 Task: In Heading Arial with underline. Font size of heading  '18'Font style of data Calibri. Font size of data  9Alignment of headline & data Align center. Fill color in heading,  RedFont color of data Black Apply border in Data No BorderIn the sheet  Budget Tracking Templatebook
Action: Mouse moved to (1090, 146)
Screenshot: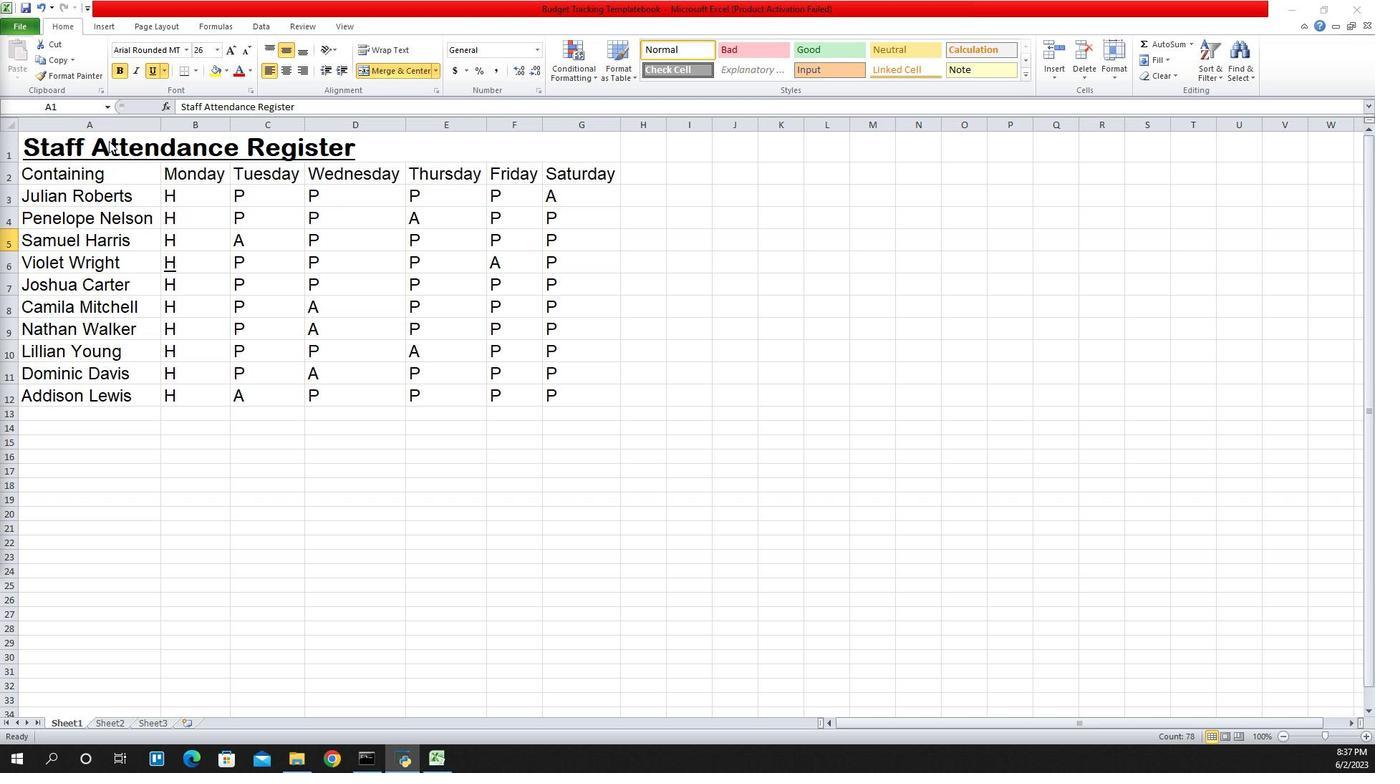 
Action: Mouse pressed left at (1090, 146)
Screenshot: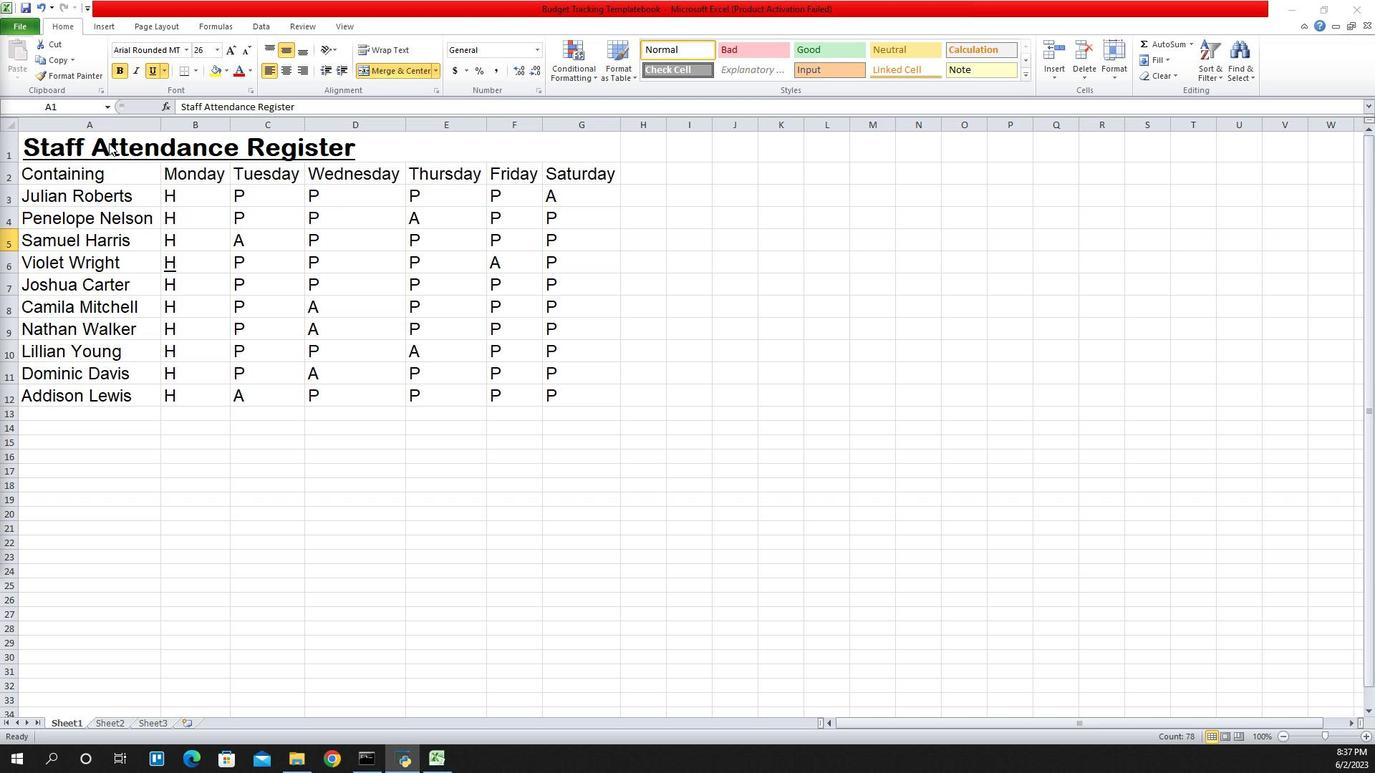 
Action: Mouse pressed left at (1090, 146)
Screenshot: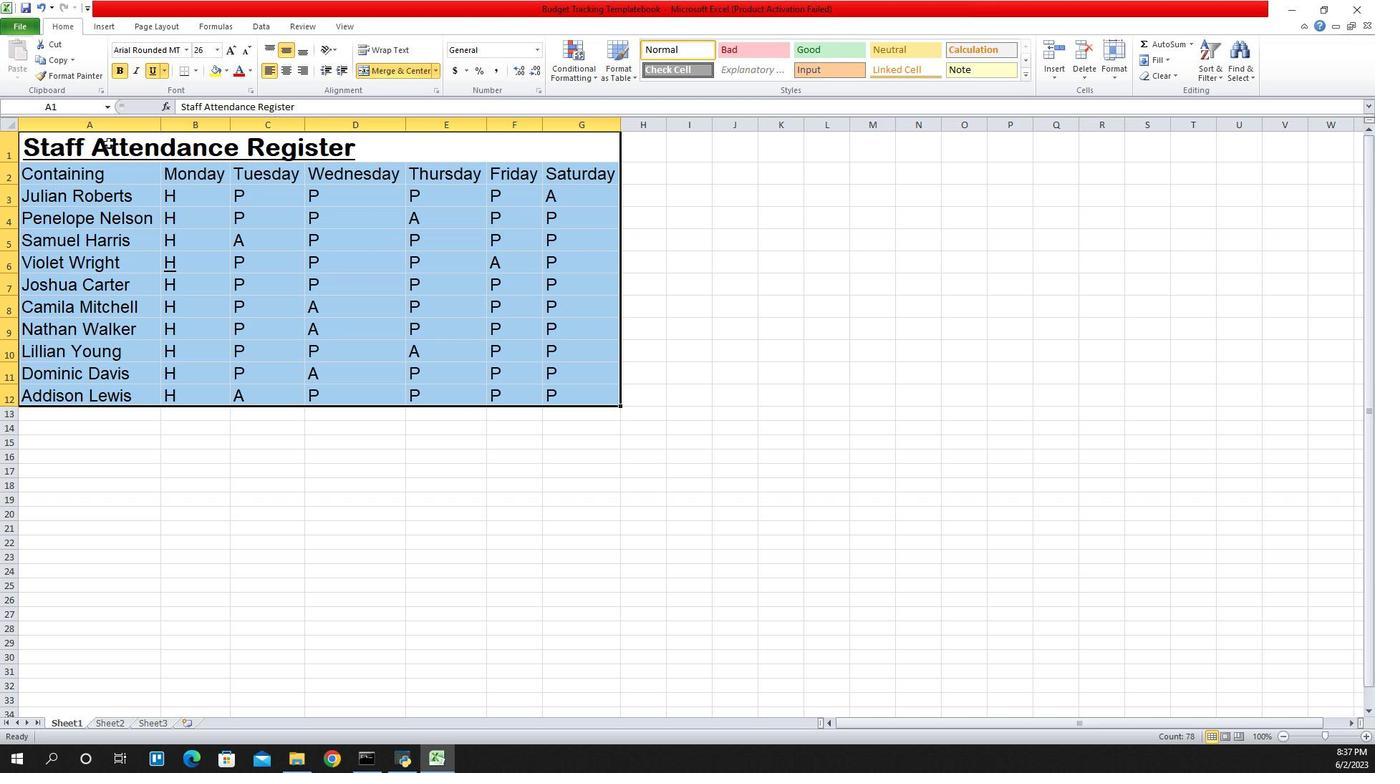 
Action: Mouse moved to (1167, 55)
Screenshot: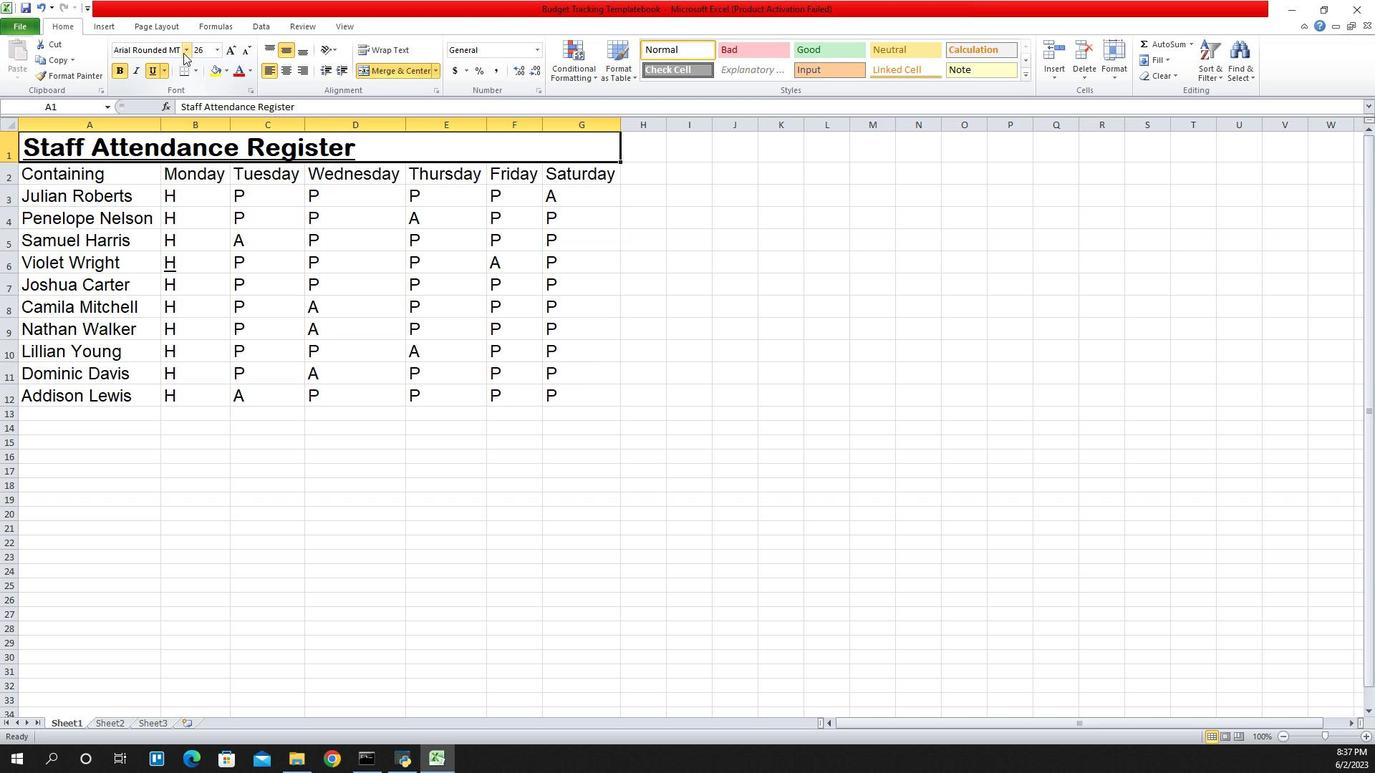 
Action: Mouse pressed left at (1167, 55)
Screenshot: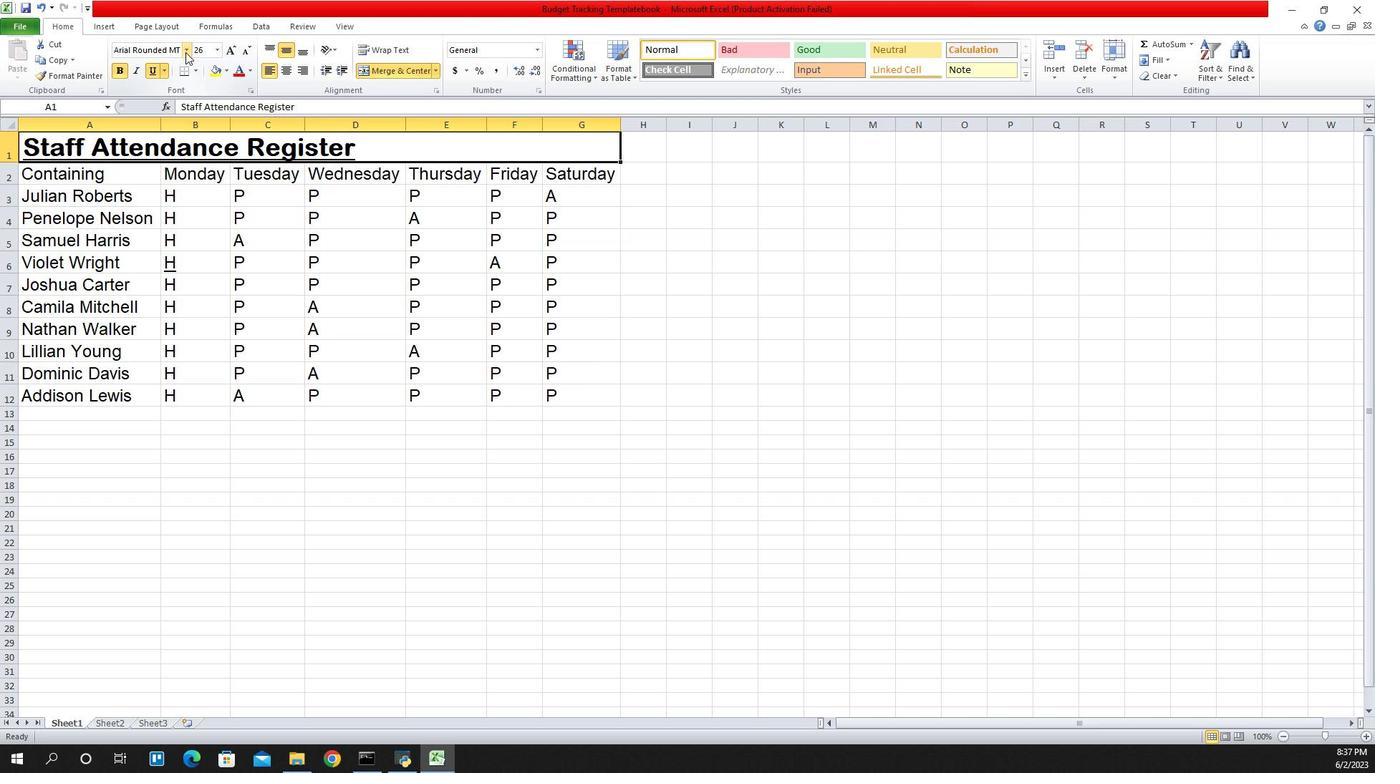 
Action: Mouse moved to (1140, 165)
Screenshot: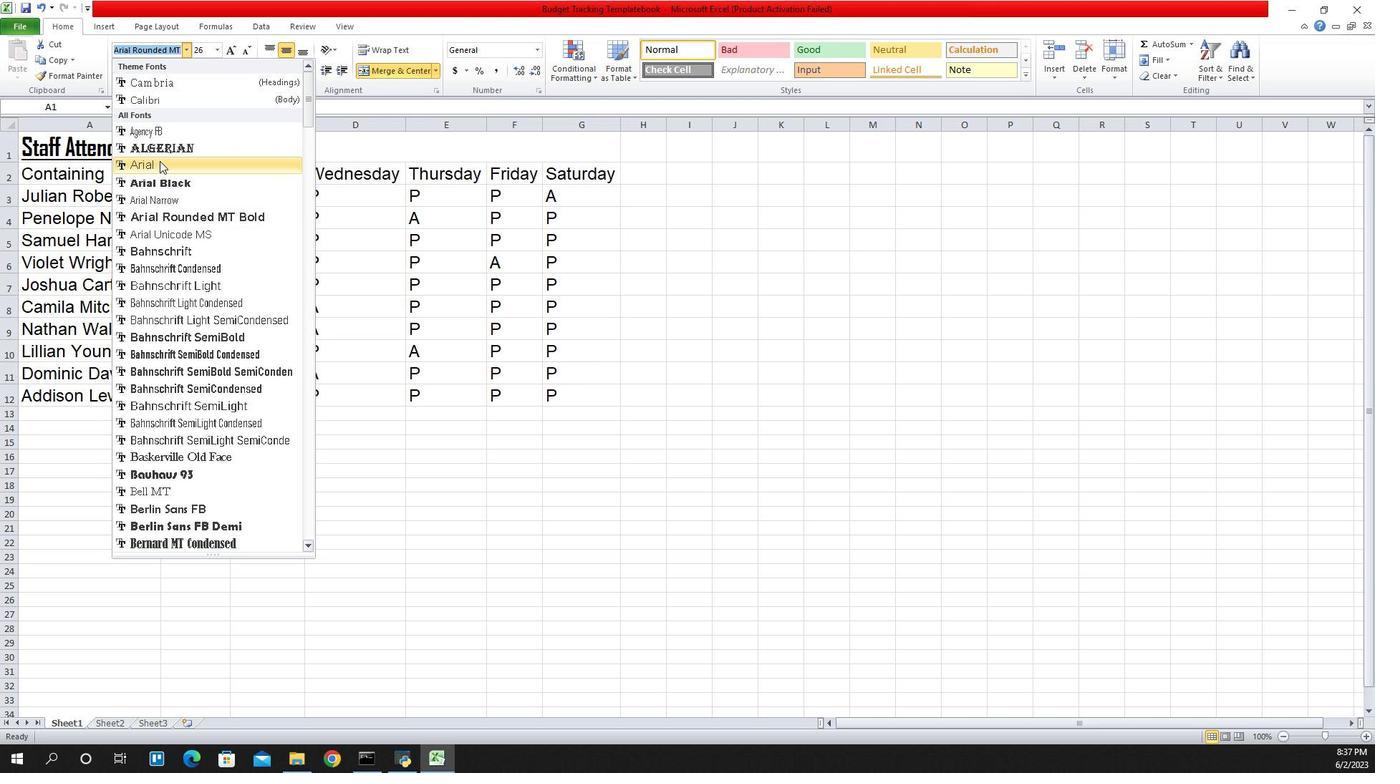 
Action: Mouse pressed left at (1140, 165)
Screenshot: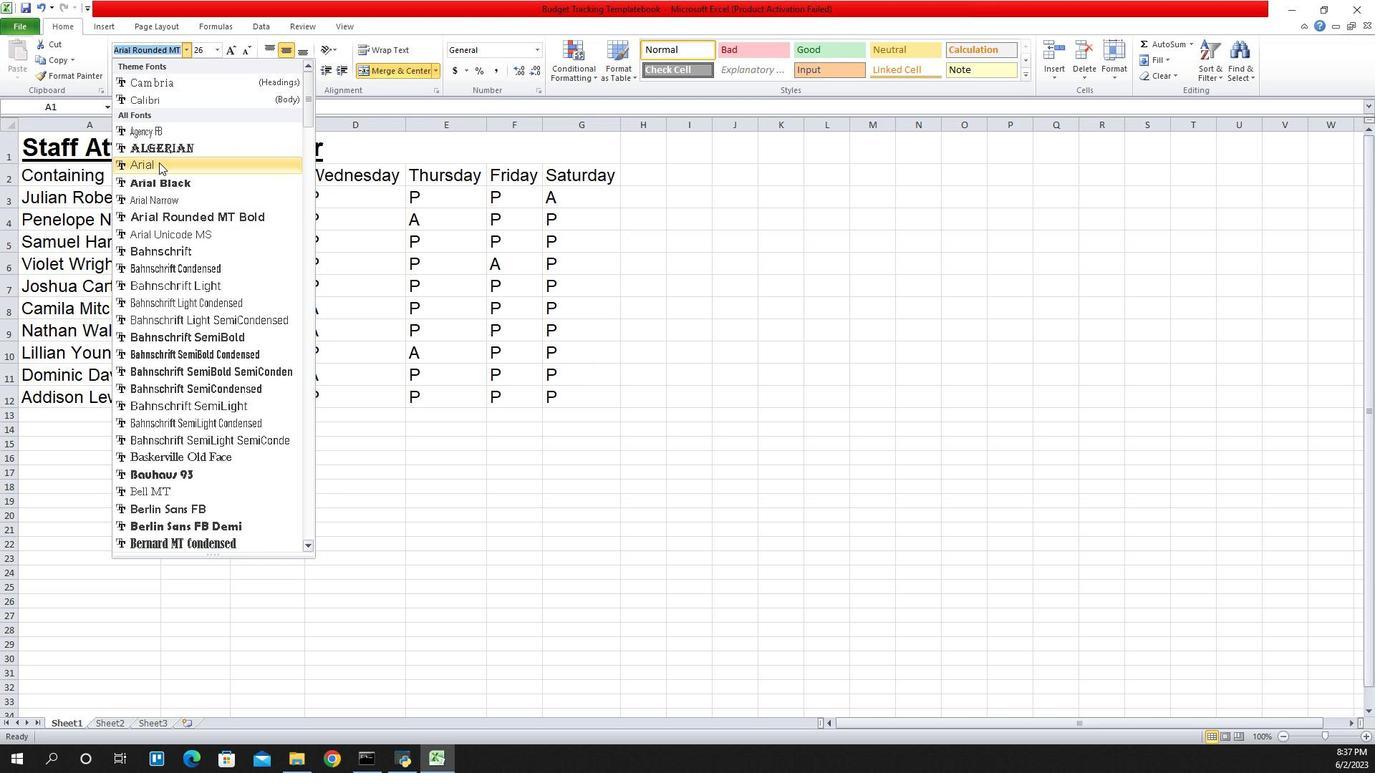 
Action: Mouse moved to (1137, 76)
Screenshot: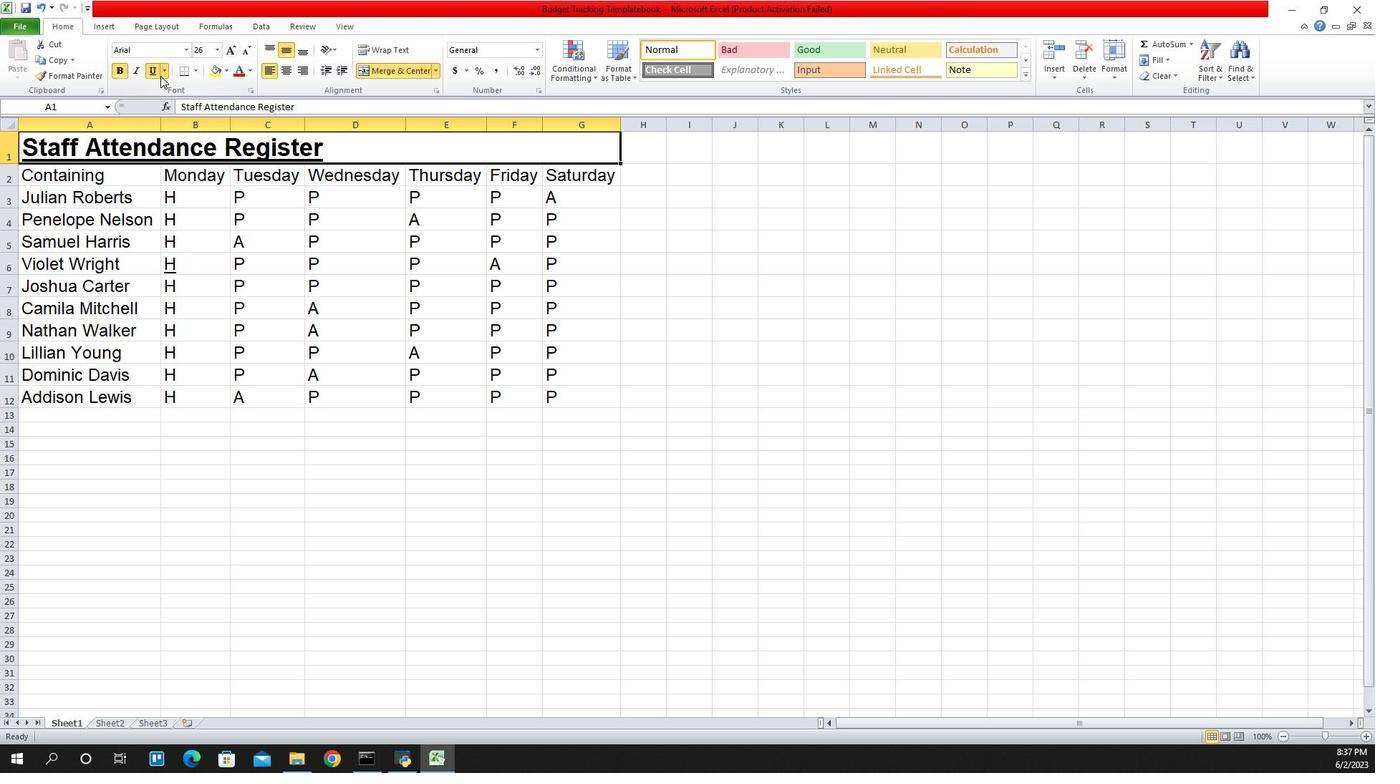 
Action: Mouse pressed left at (1137, 76)
Screenshot: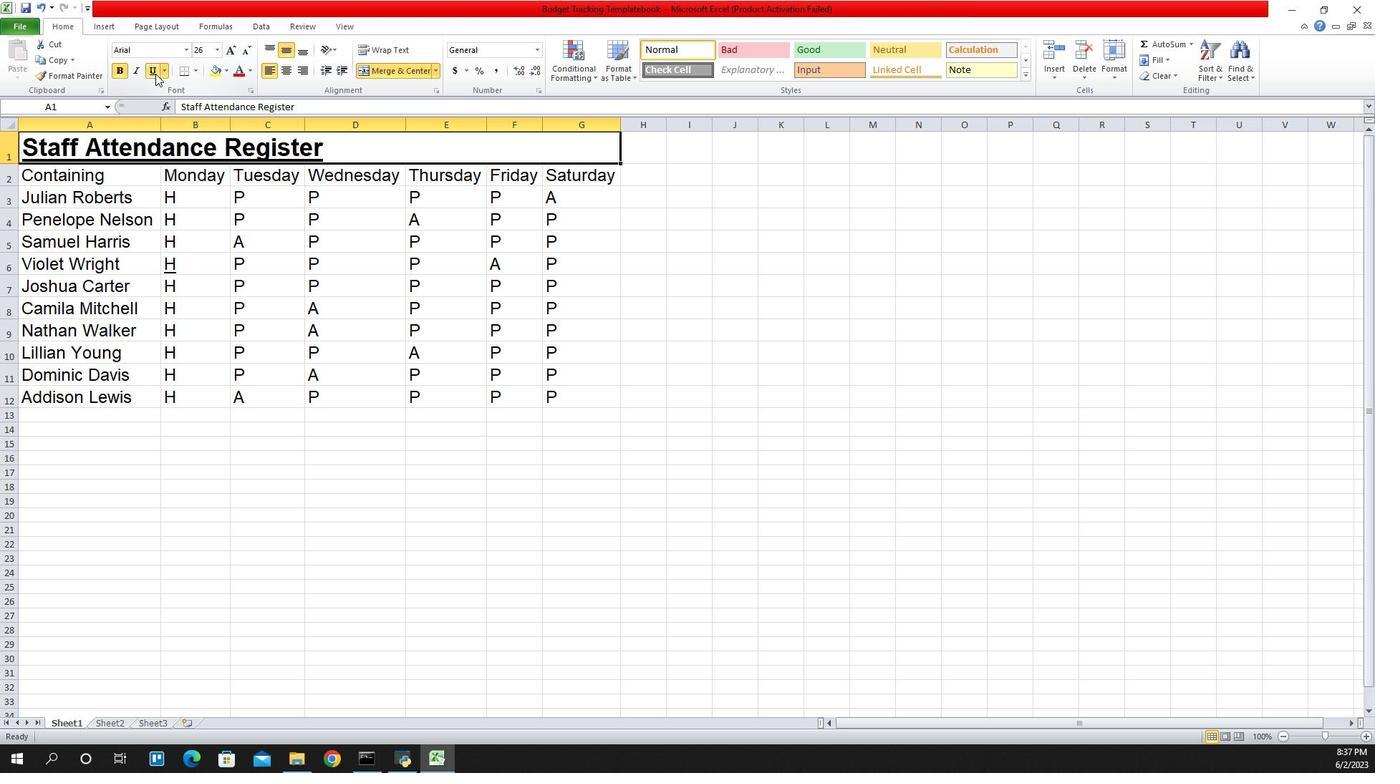 
Action: Mouse pressed left at (1137, 76)
Screenshot: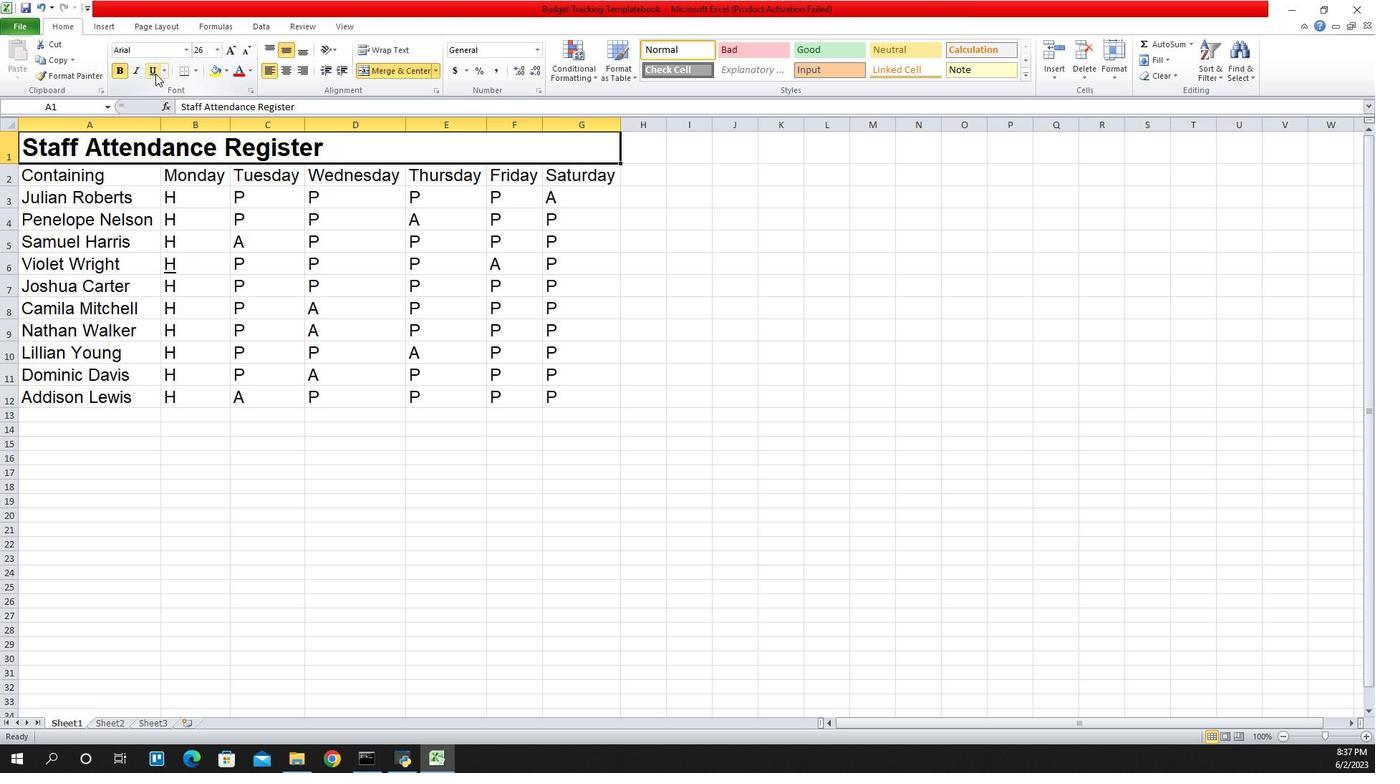 
Action: Mouse moved to (1099, 72)
Screenshot: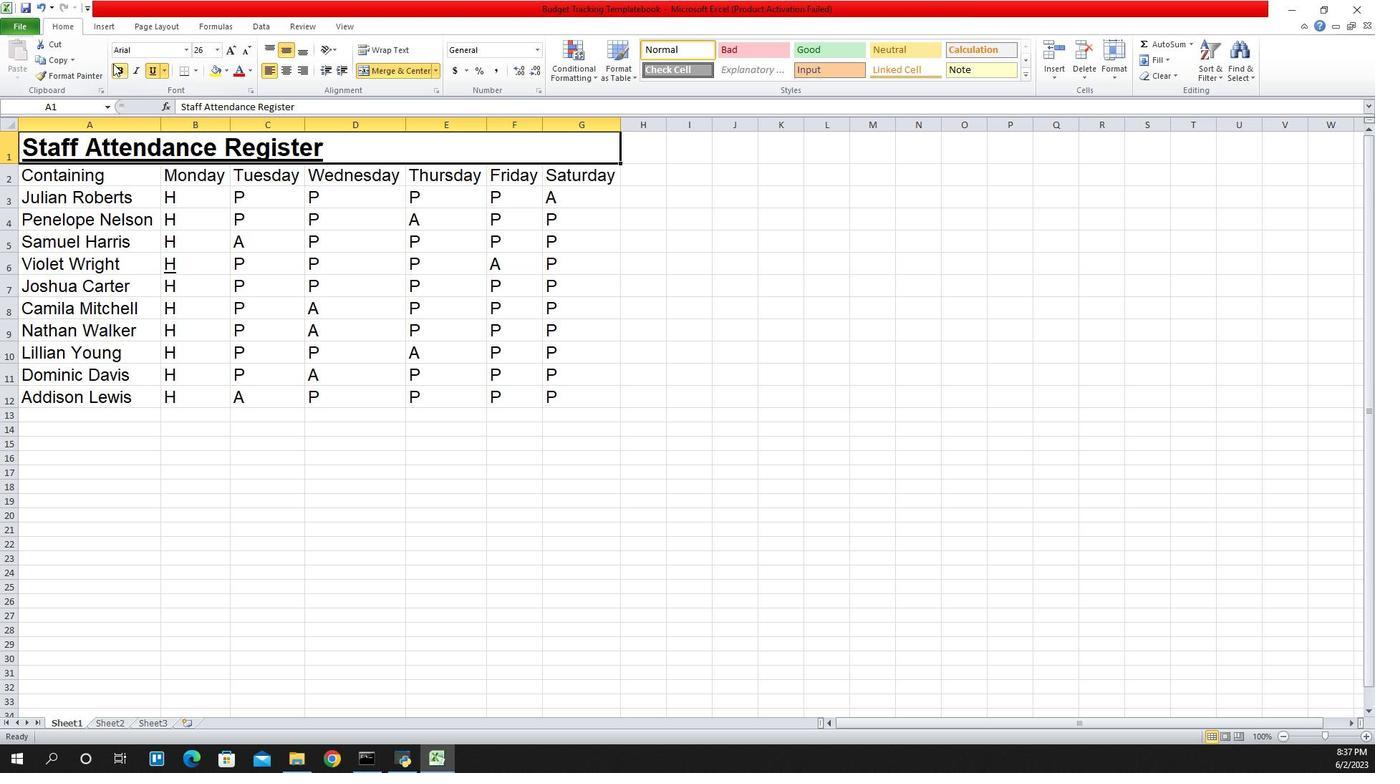 
Action: Mouse pressed left at (1099, 72)
Screenshot: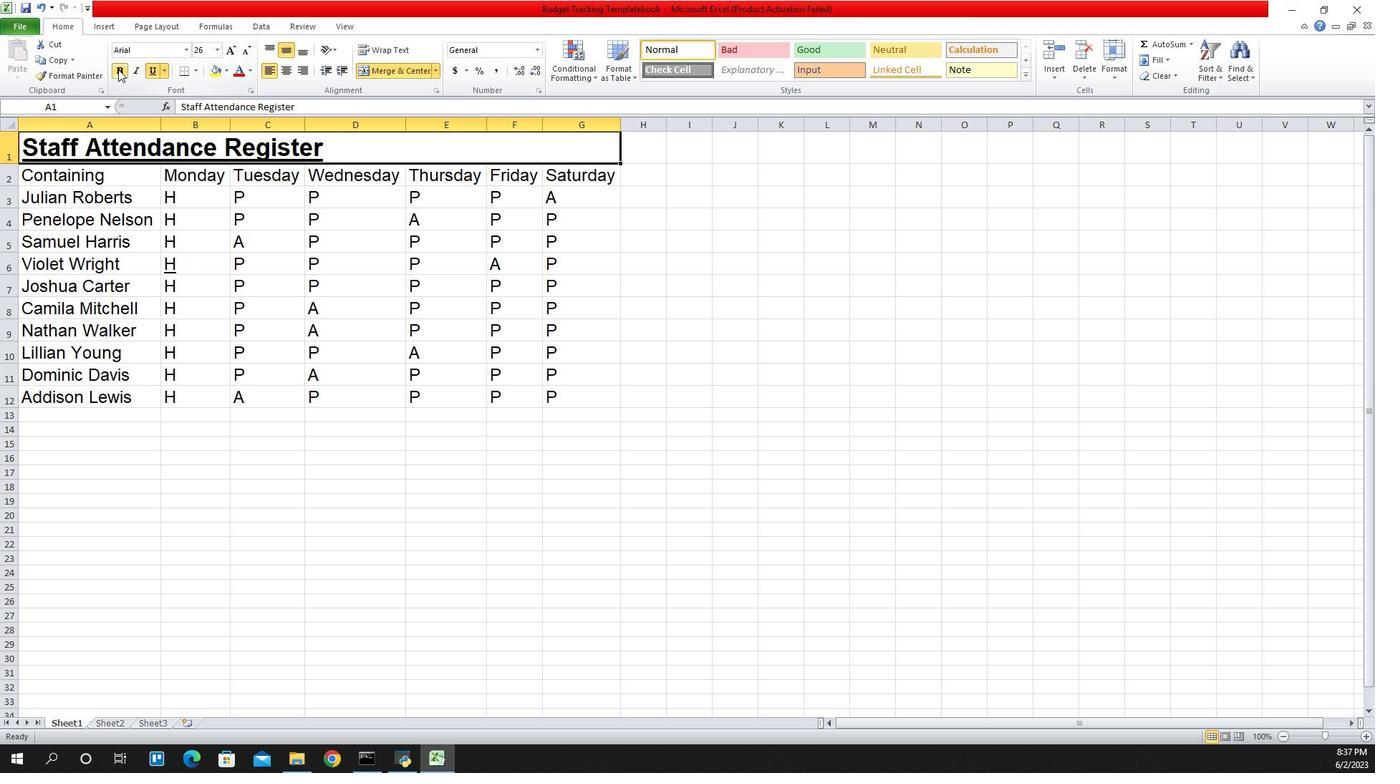
Action: Mouse moved to (1196, 55)
Screenshot: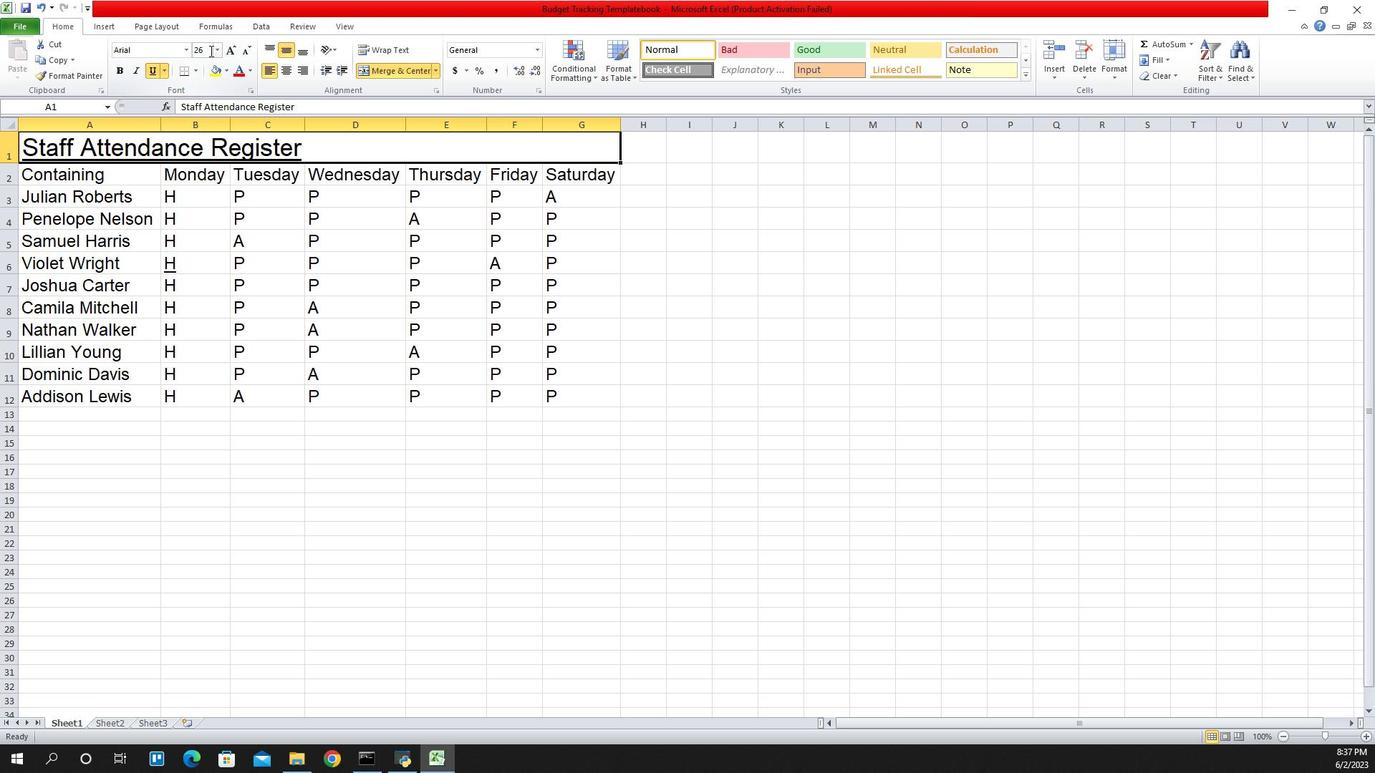 
Action: Mouse pressed left at (1196, 55)
Screenshot: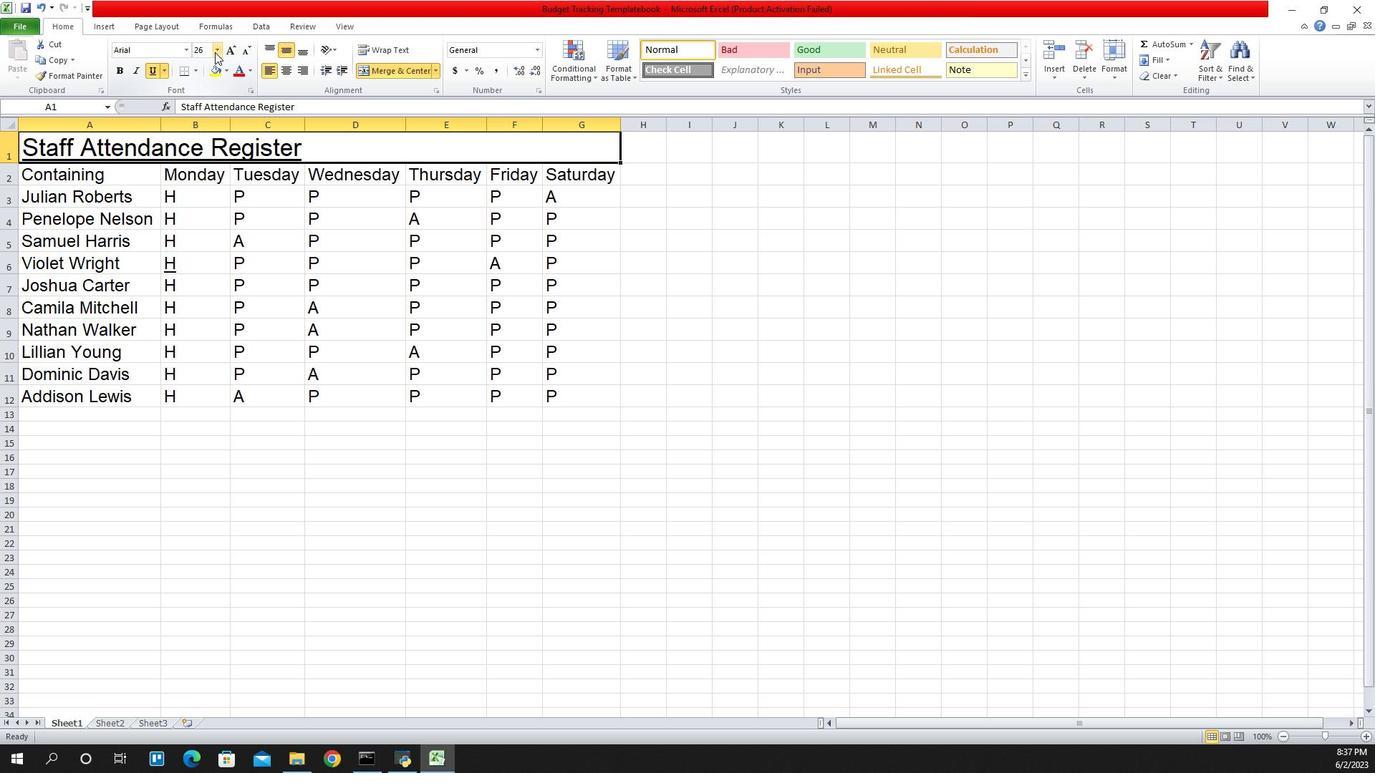 
Action: Mouse moved to (1182, 149)
Screenshot: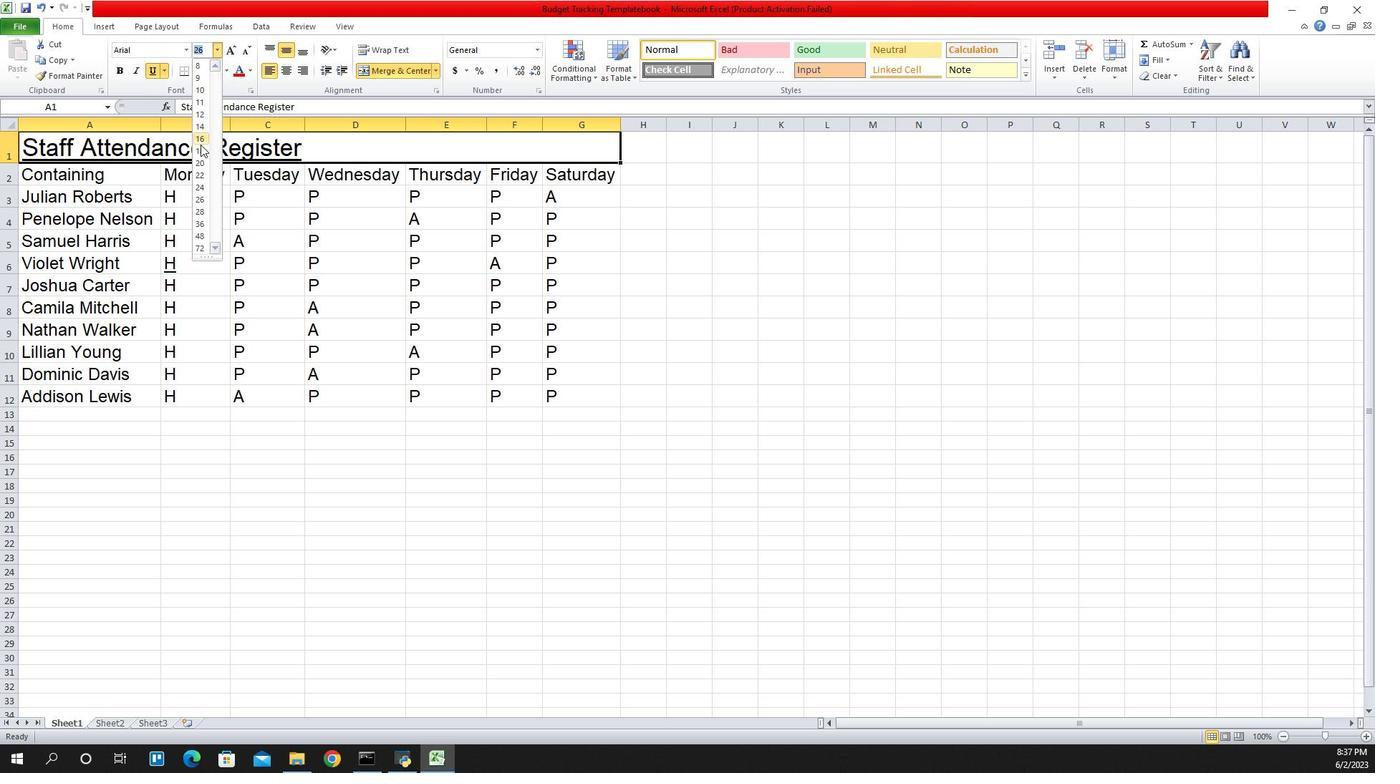 
Action: Mouse pressed left at (1182, 149)
Screenshot: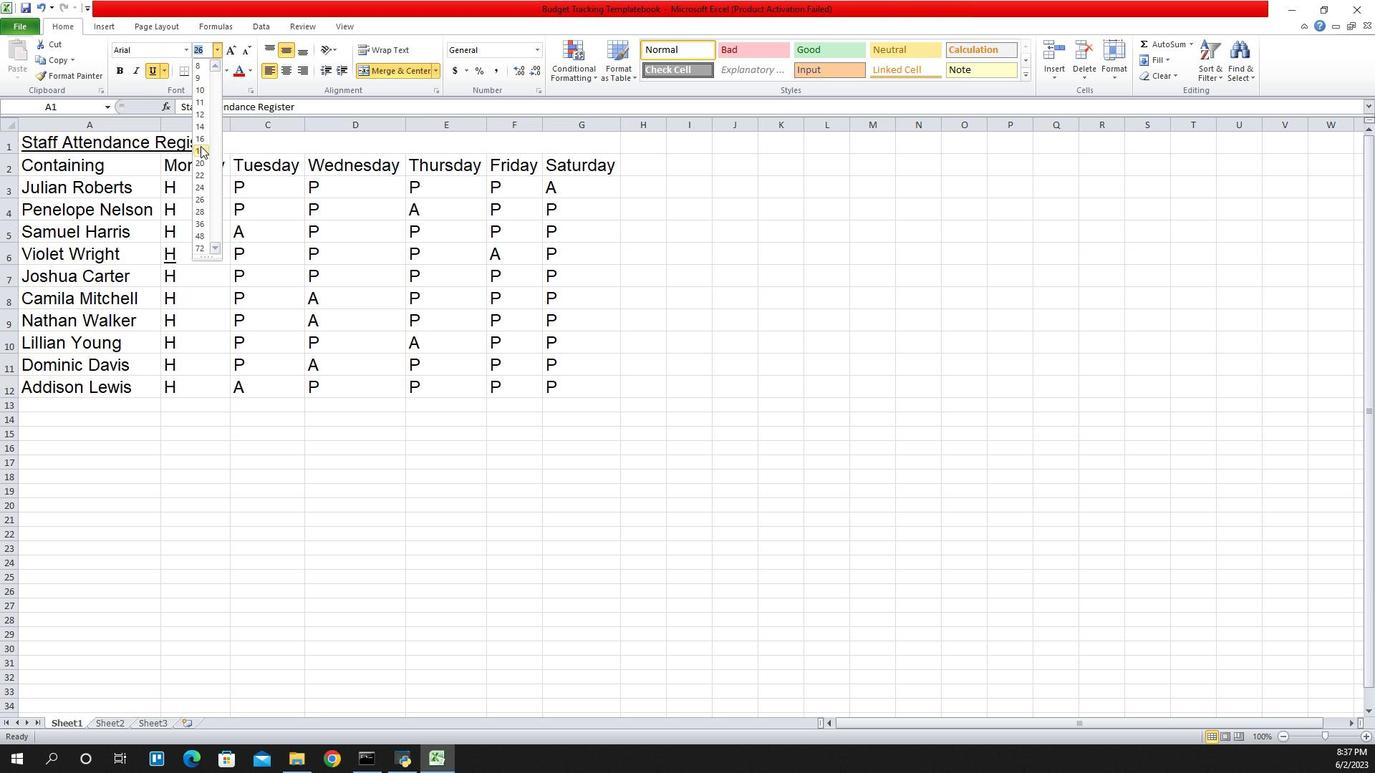 
Action: Mouse moved to (1065, 163)
Screenshot: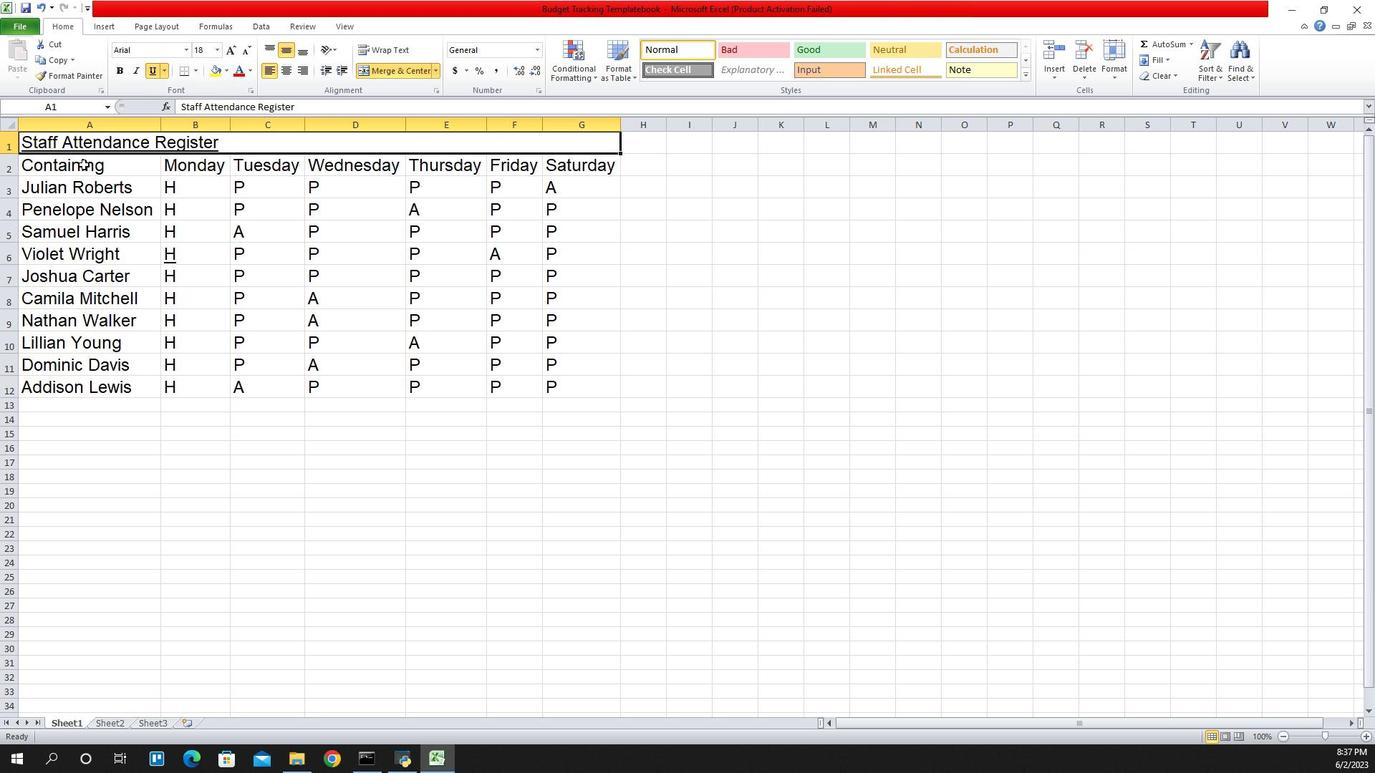 
Action: Mouse pressed left at (1065, 163)
Screenshot: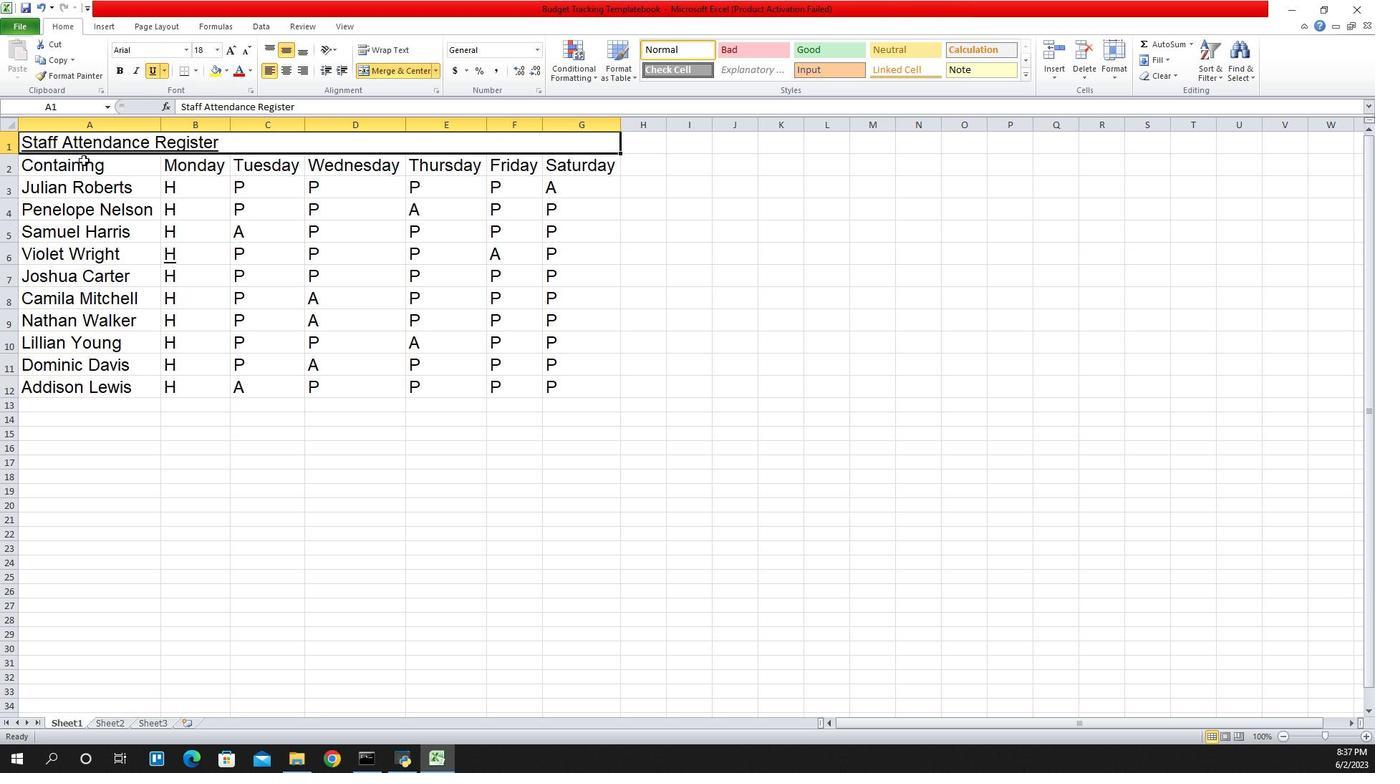 
Action: Mouse moved to (1171, 55)
Screenshot: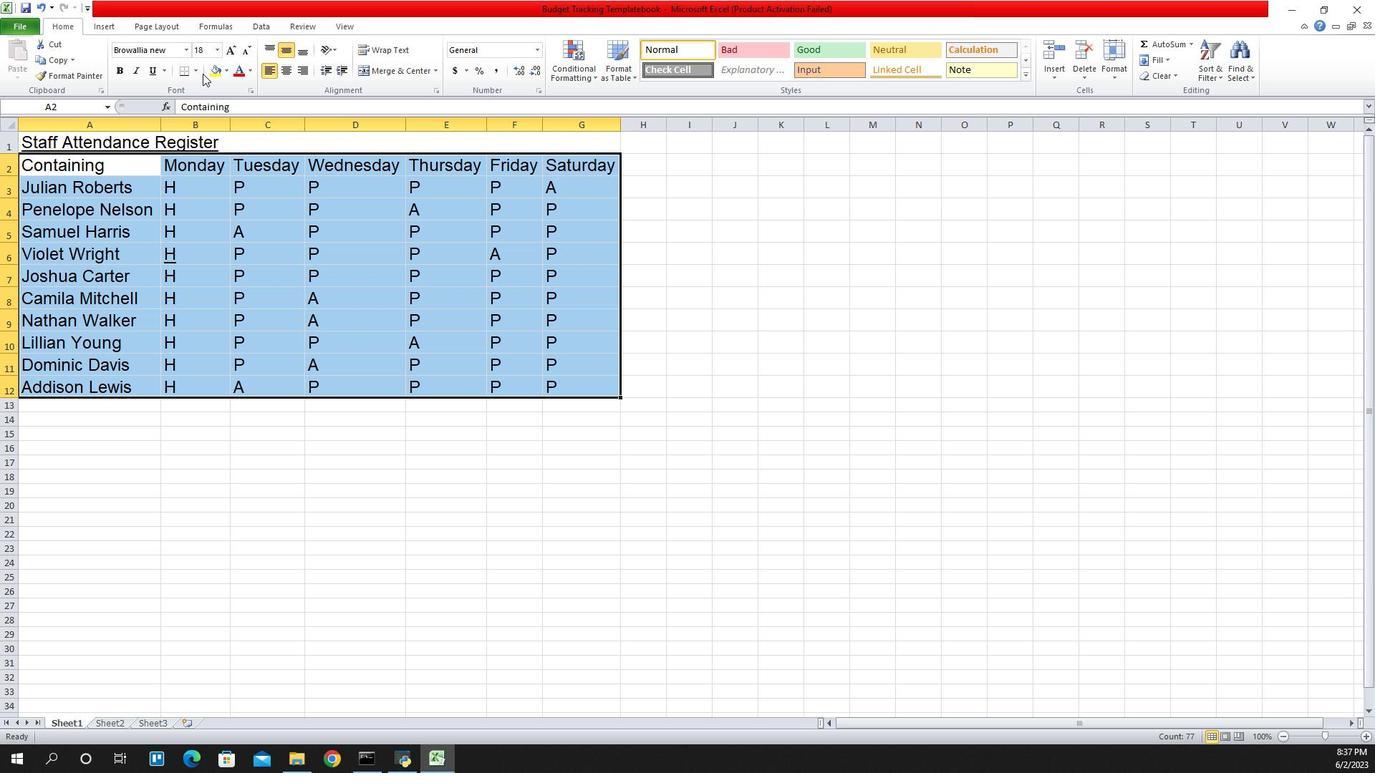 
Action: Mouse pressed left at (1171, 55)
Screenshot: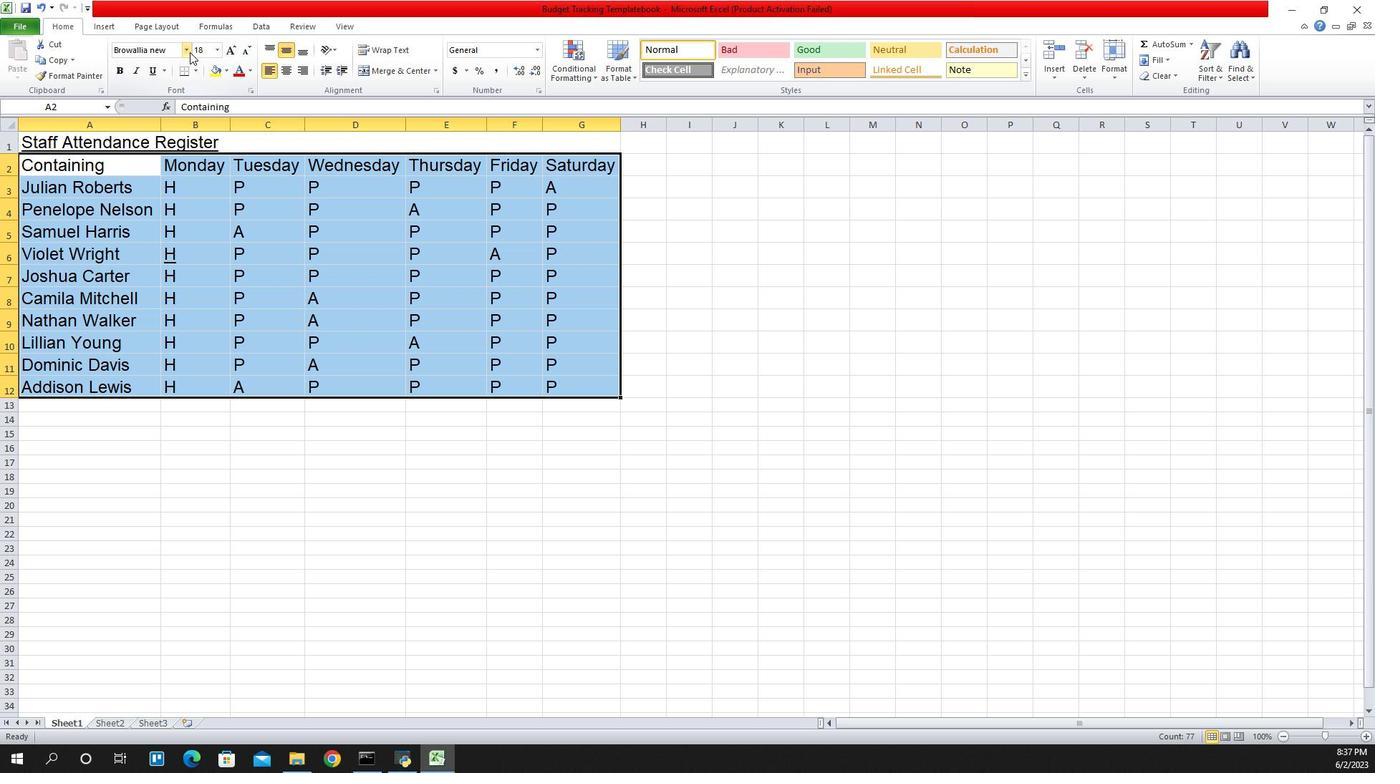 
Action: Mouse moved to (1142, 107)
Screenshot: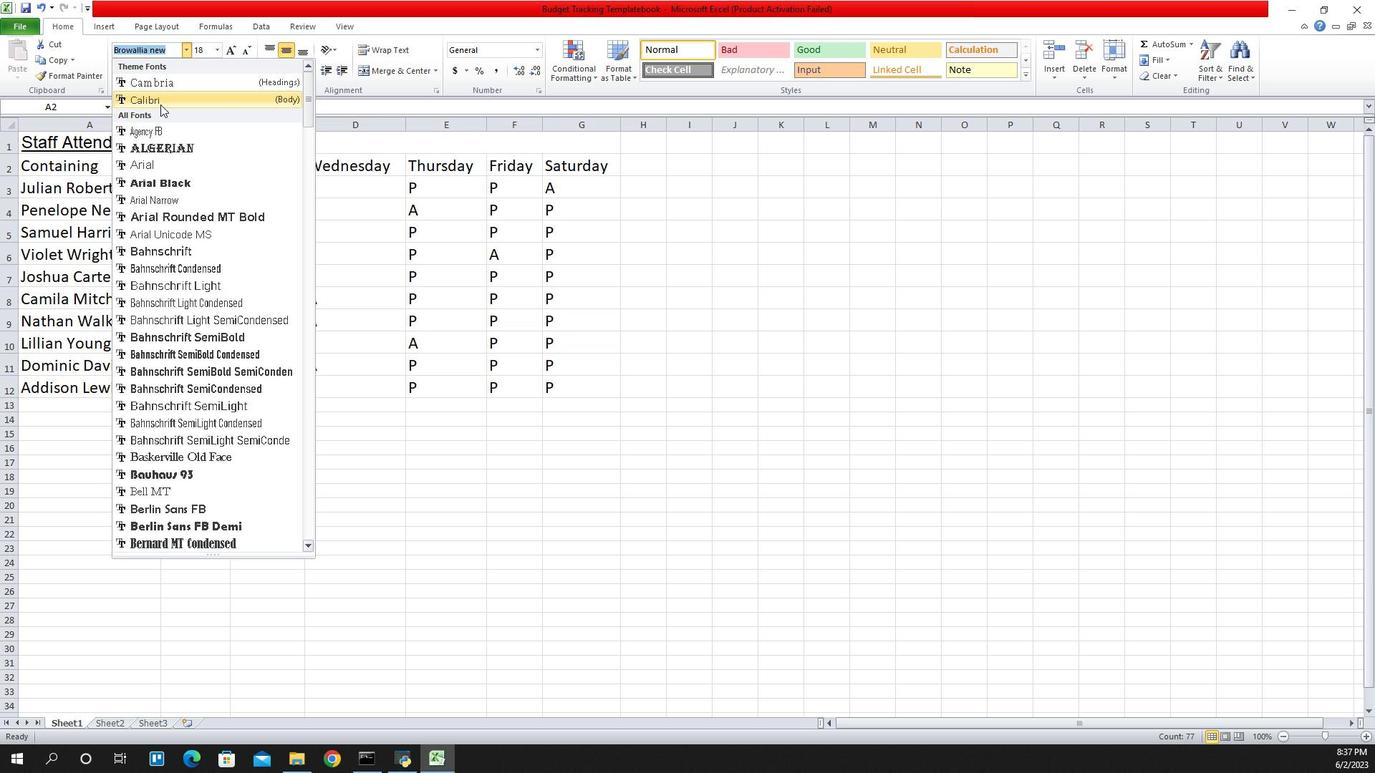 
Action: Mouse pressed left at (1142, 107)
Screenshot: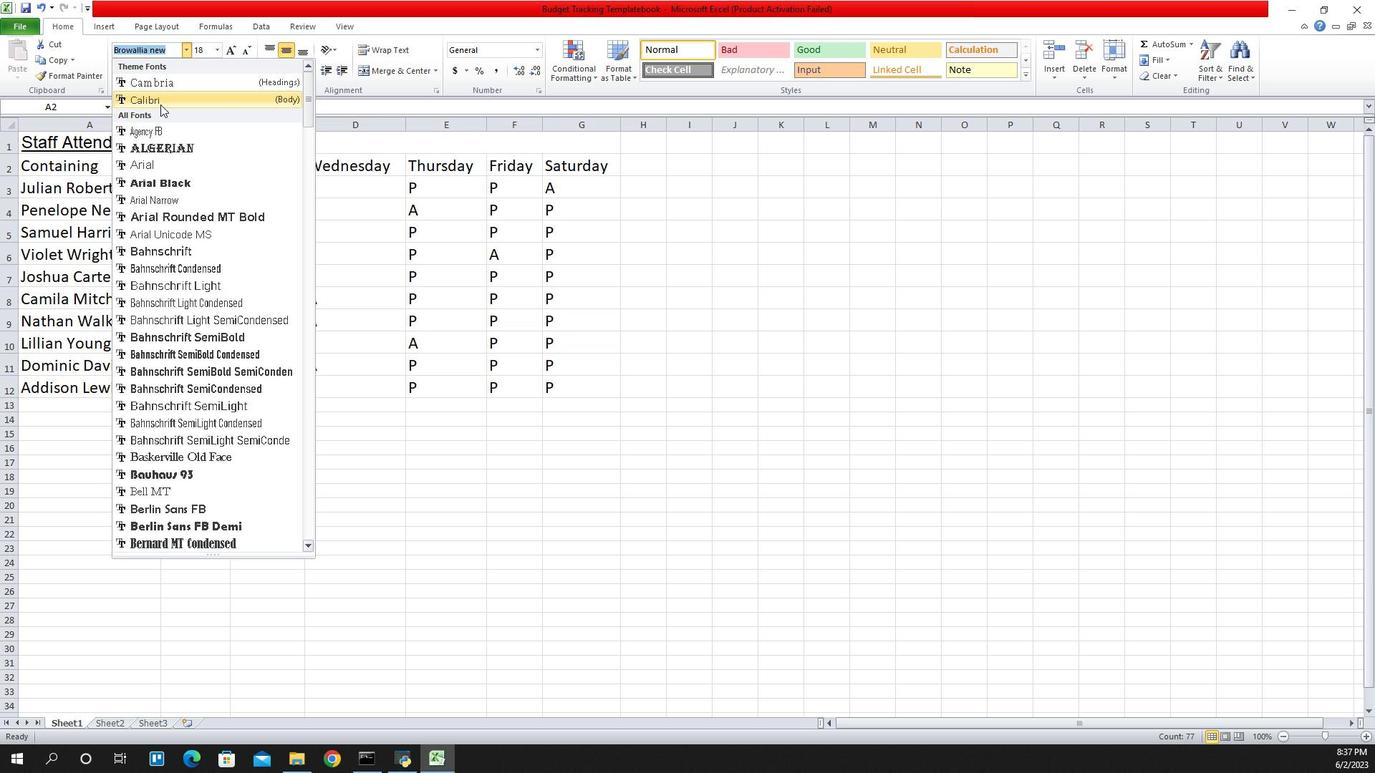 
Action: Mouse moved to (1198, 55)
Screenshot: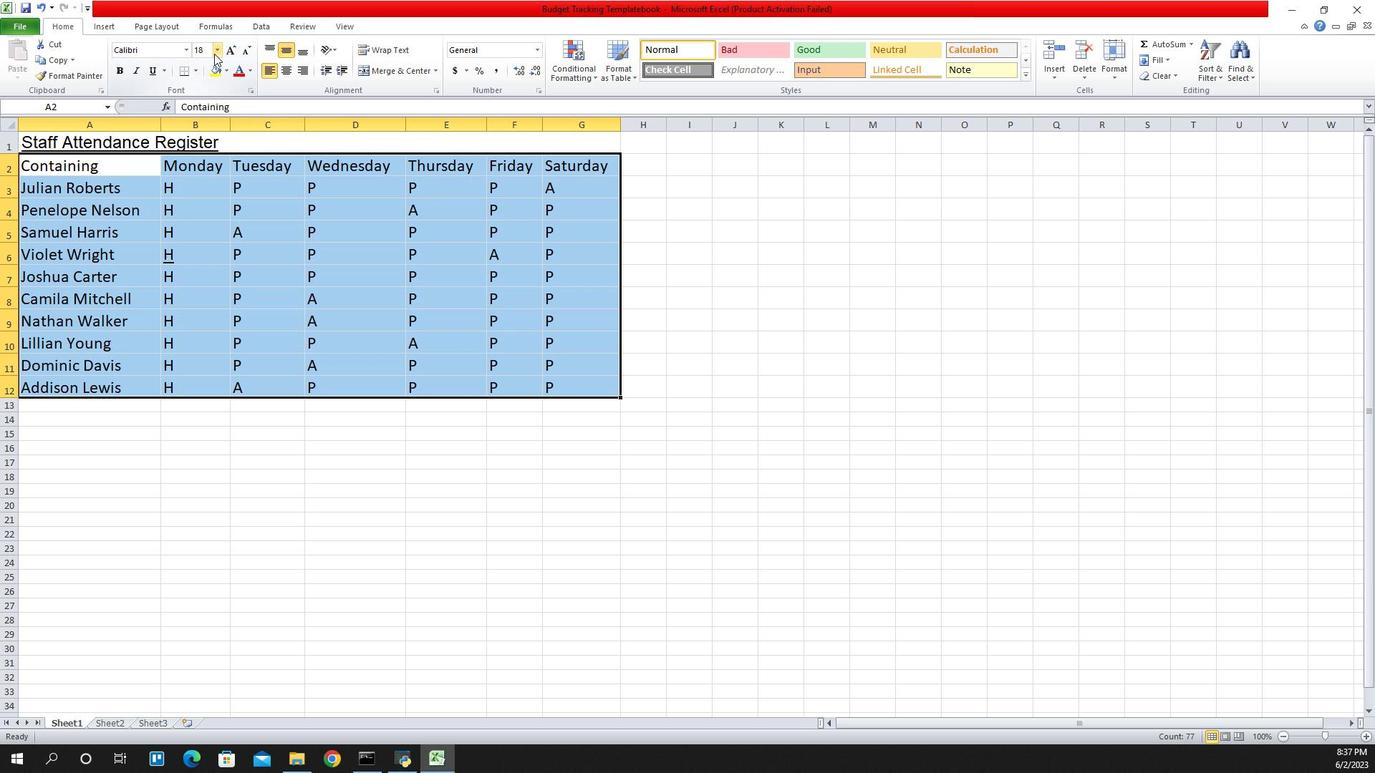 
Action: Mouse pressed left at (1198, 55)
Screenshot: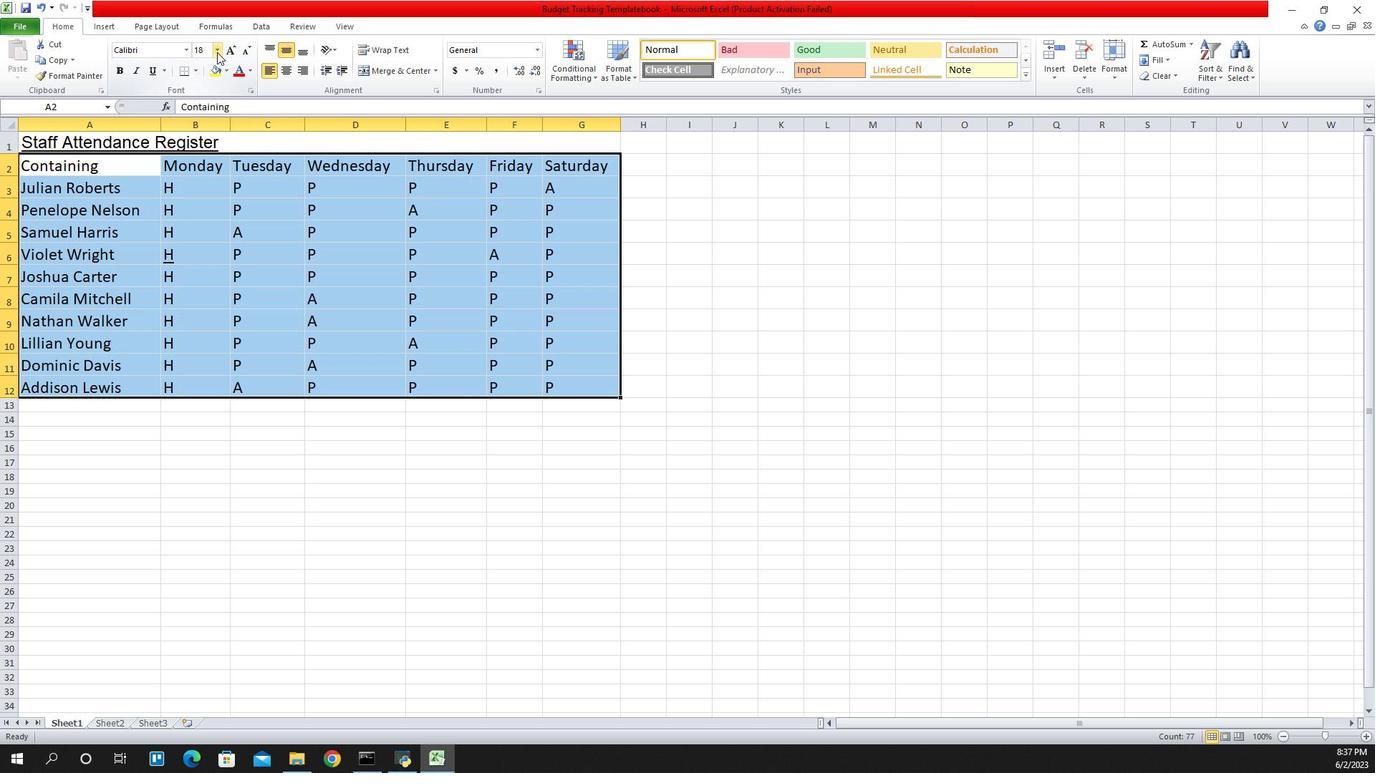 
Action: Mouse moved to (1190, 74)
Screenshot: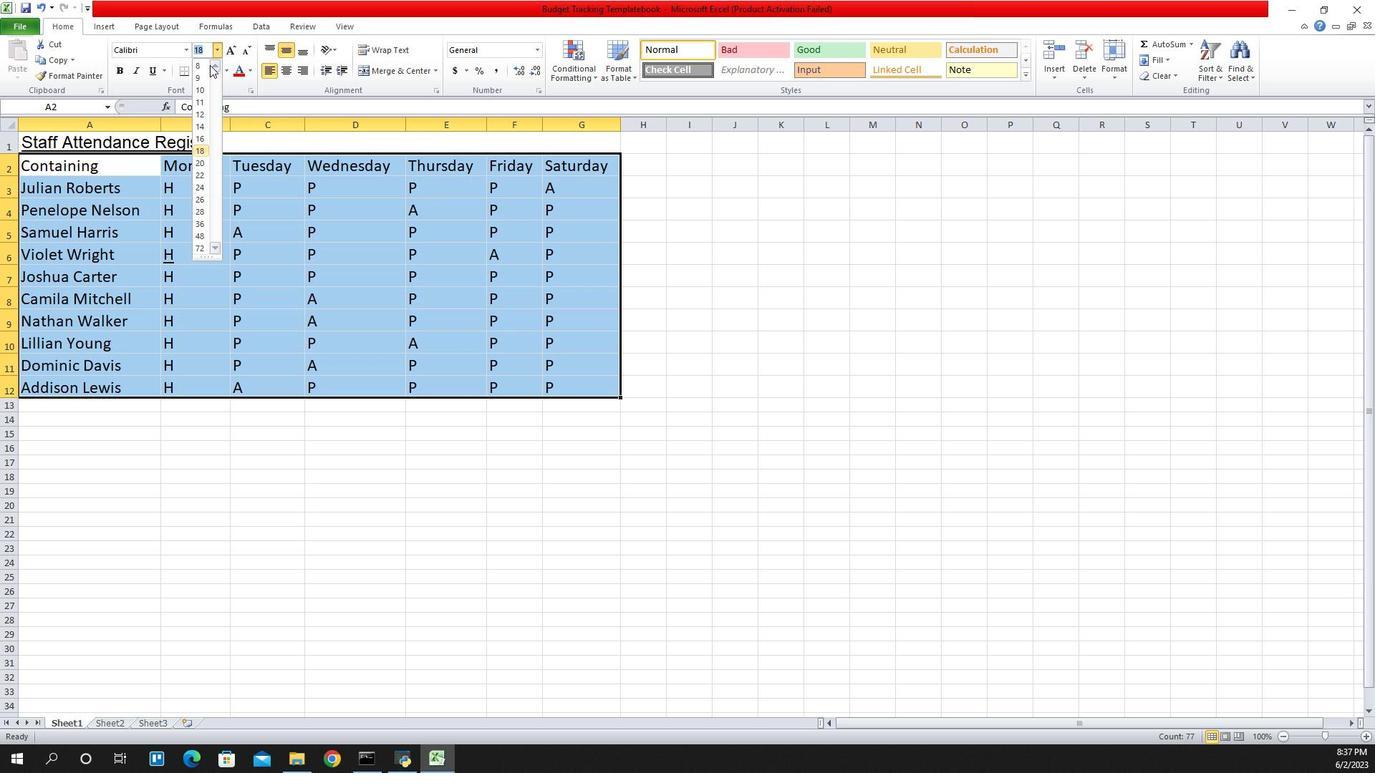 
Action: Mouse pressed left at (1190, 74)
Screenshot: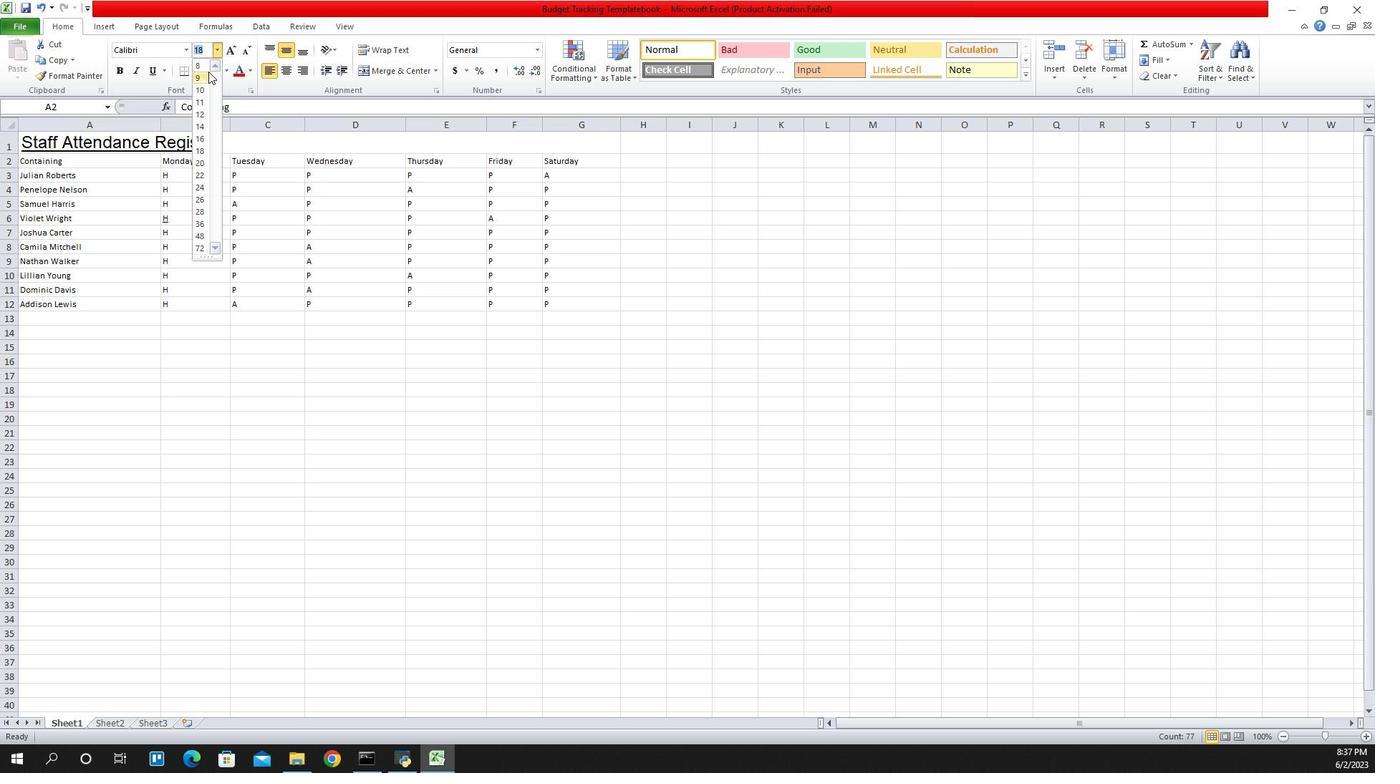 
Action: Mouse moved to (1041, 144)
Screenshot: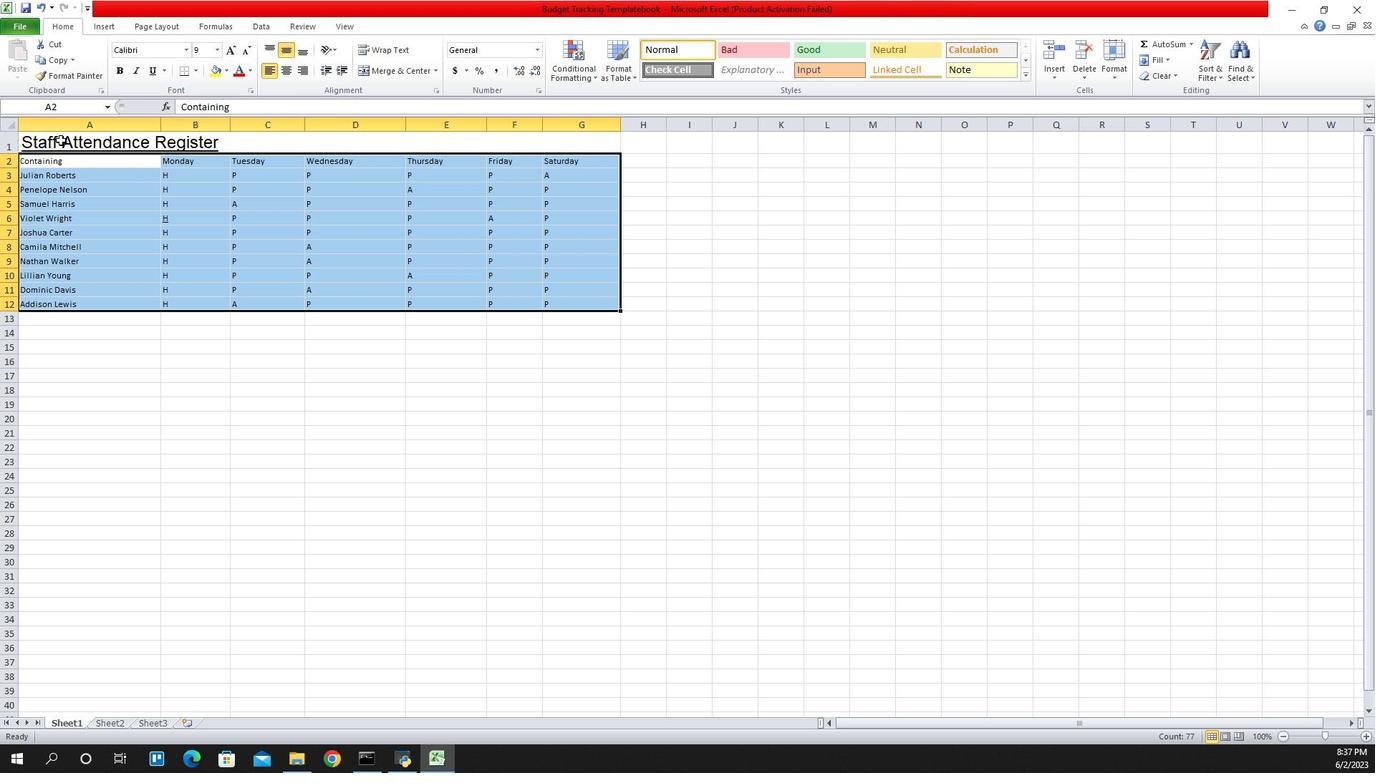 
Action: Mouse pressed left at (1041, 144)
Screenshot: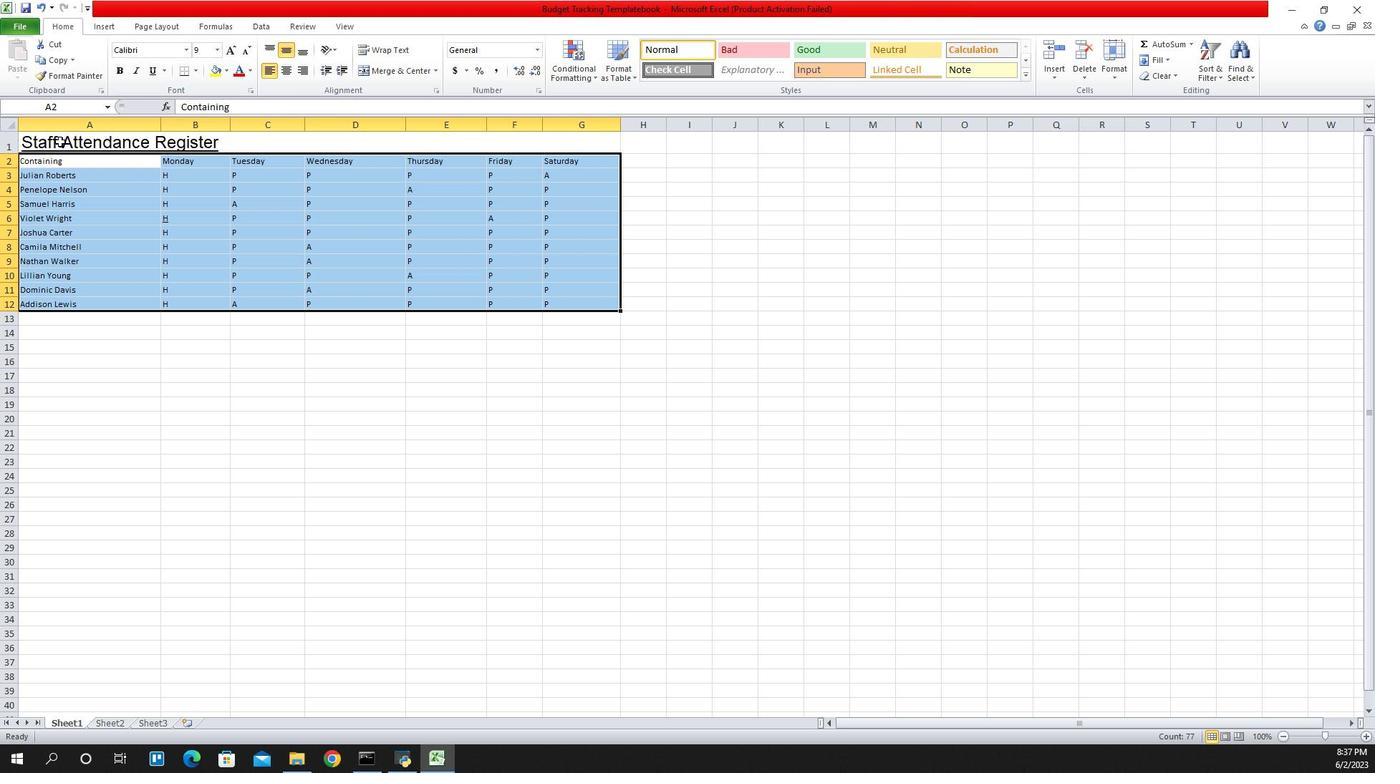 
Action: Mouse moved to (1268, 65)
Screenshot: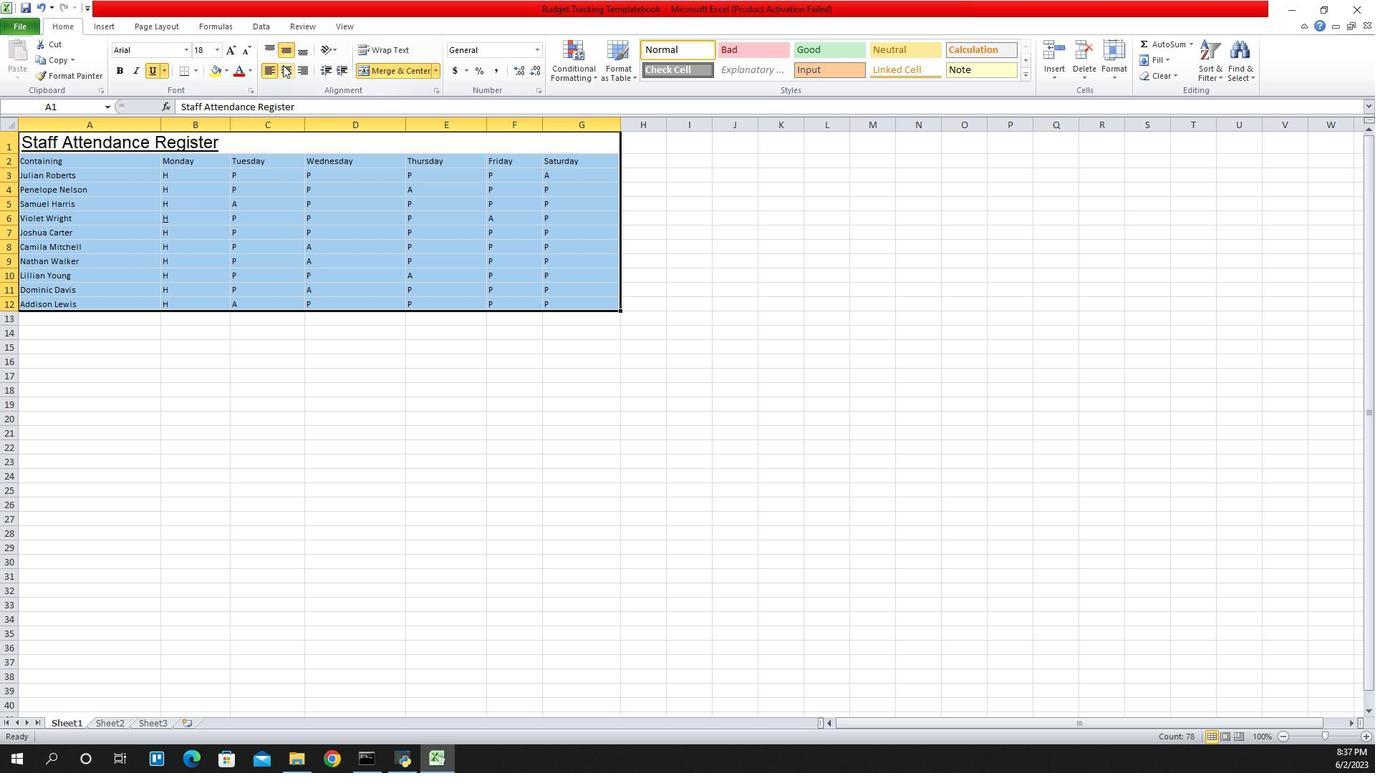 
Action: Mouse pressed left at (1268, 65)
Screenshot: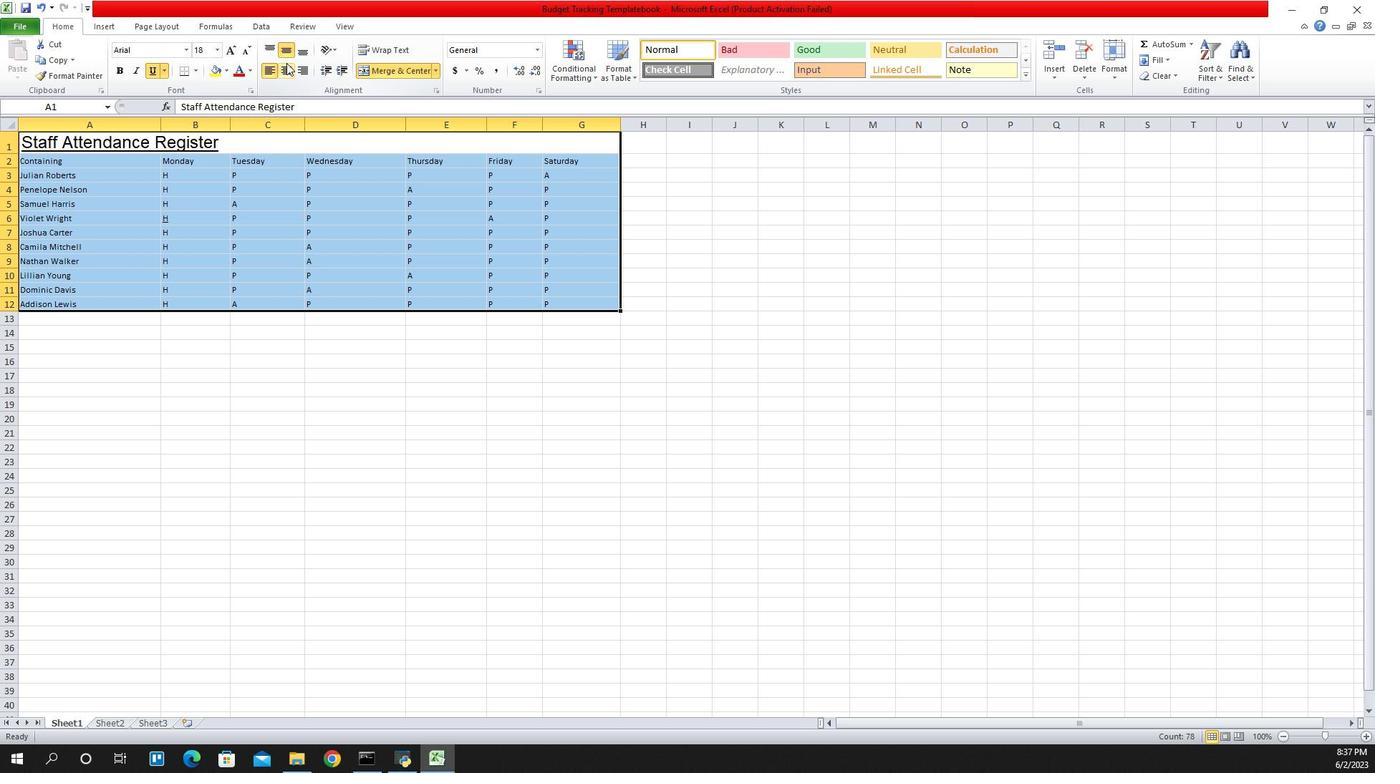 
Action: Mouse moved to (1191, 141)
Screenshot: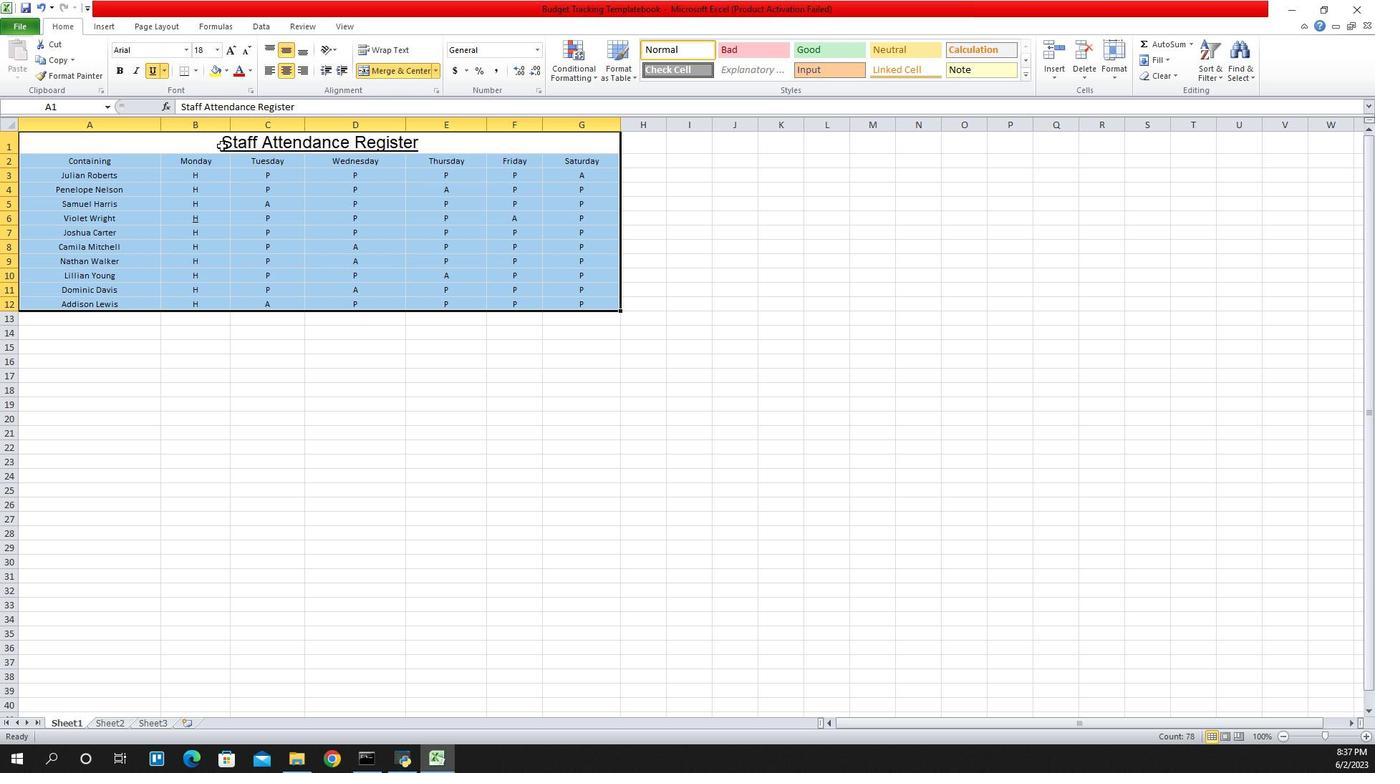 
Action: Mouse pressed left at (1191, 141)
Screenshot: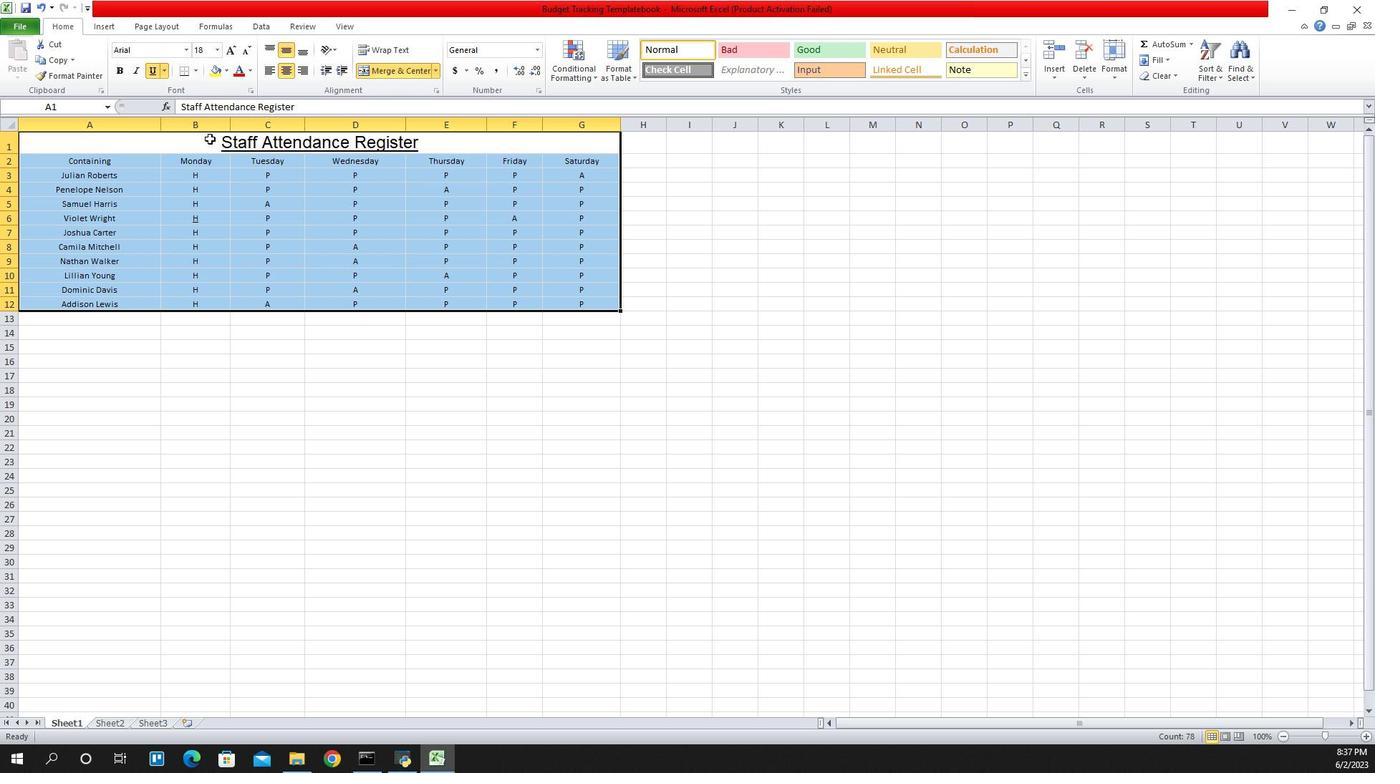
Action: Mouse moved to (1220, 71)
Screenshot: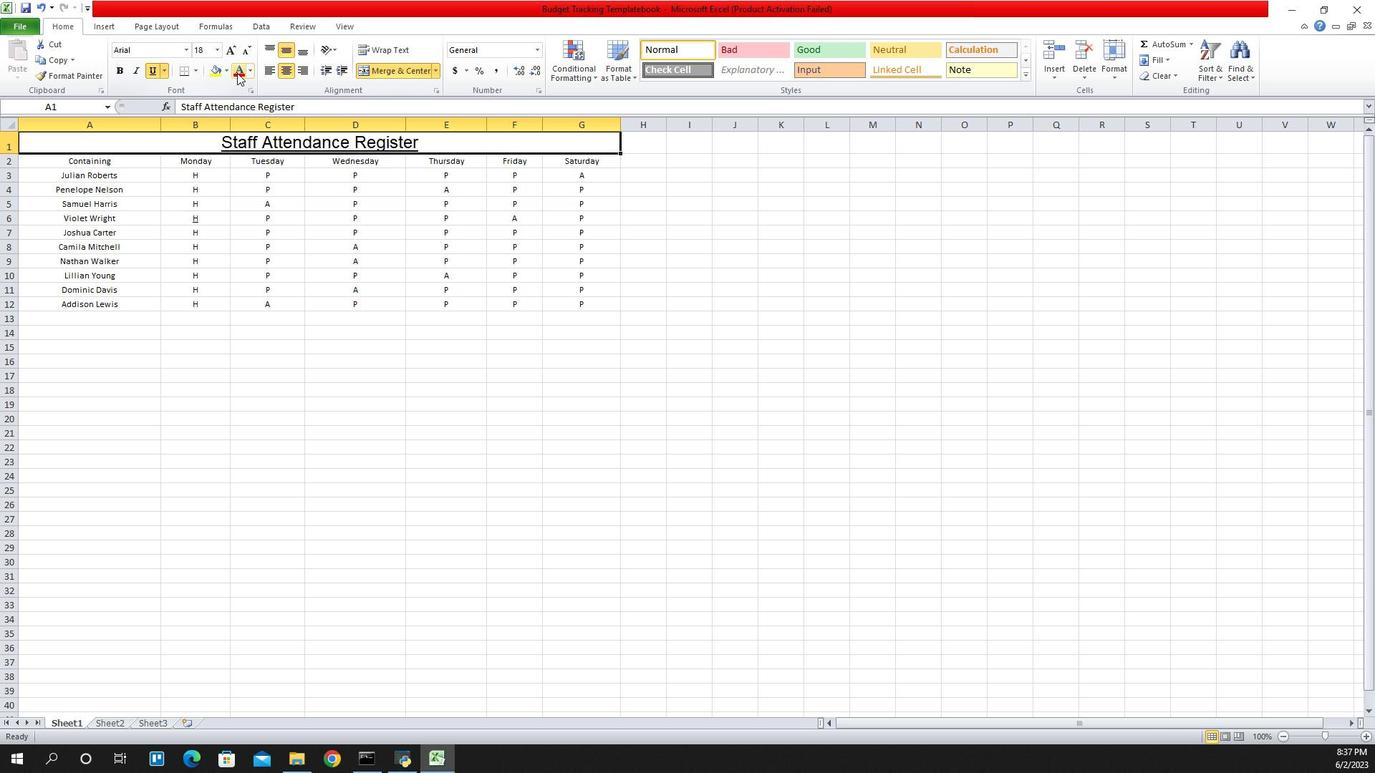 
Action: Mouse pressed left at (1220, 71)
Screenshot: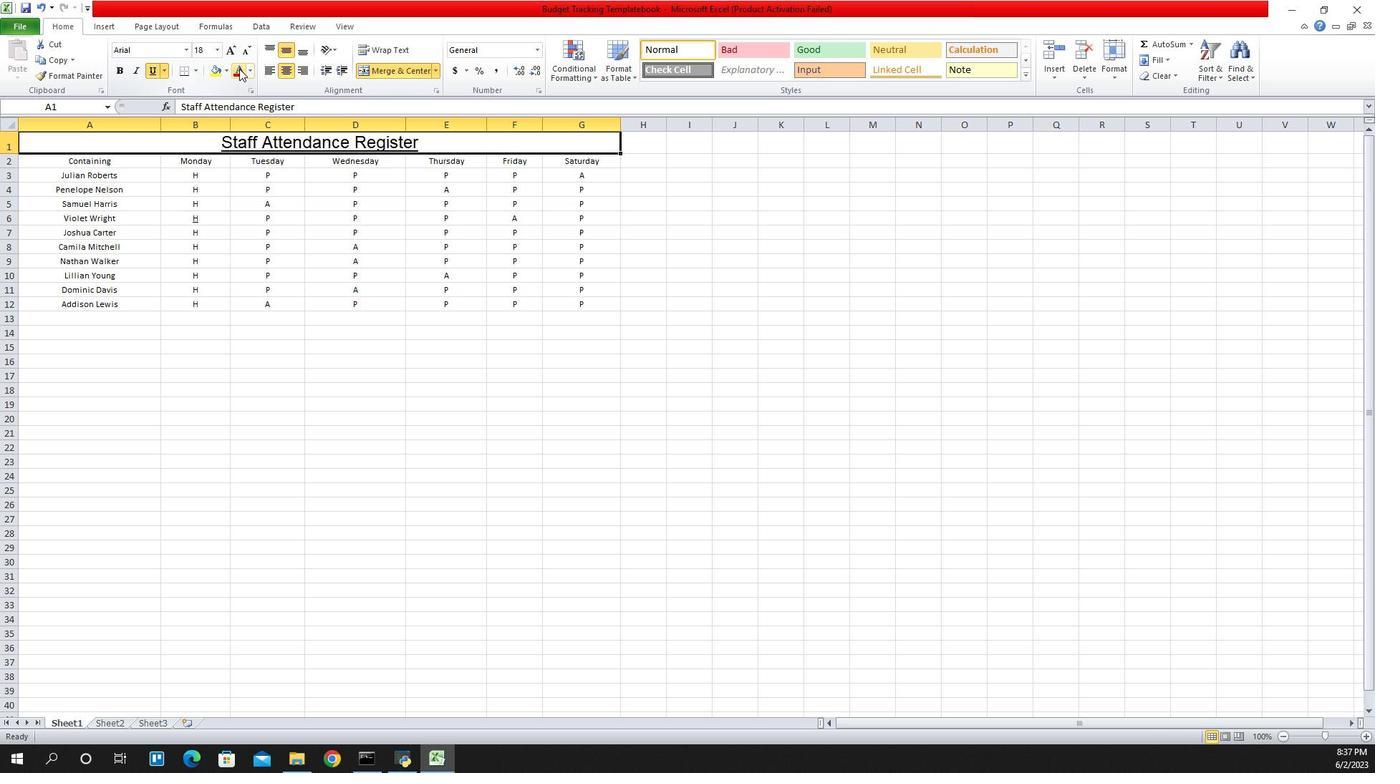 
Action: Mouse moved to (1109, 161)
Screenshot: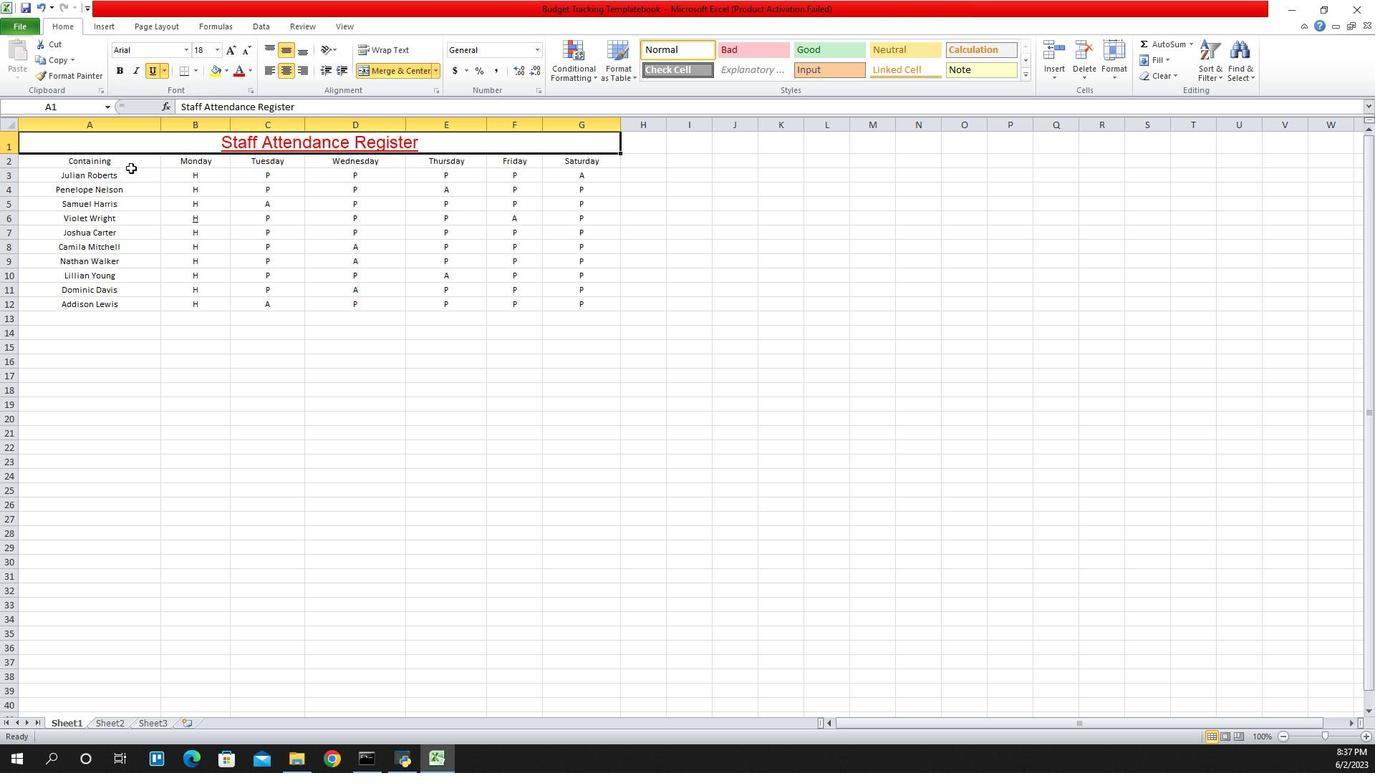 
Action: Mouse pressed left at (1109, 161)
Screenshot: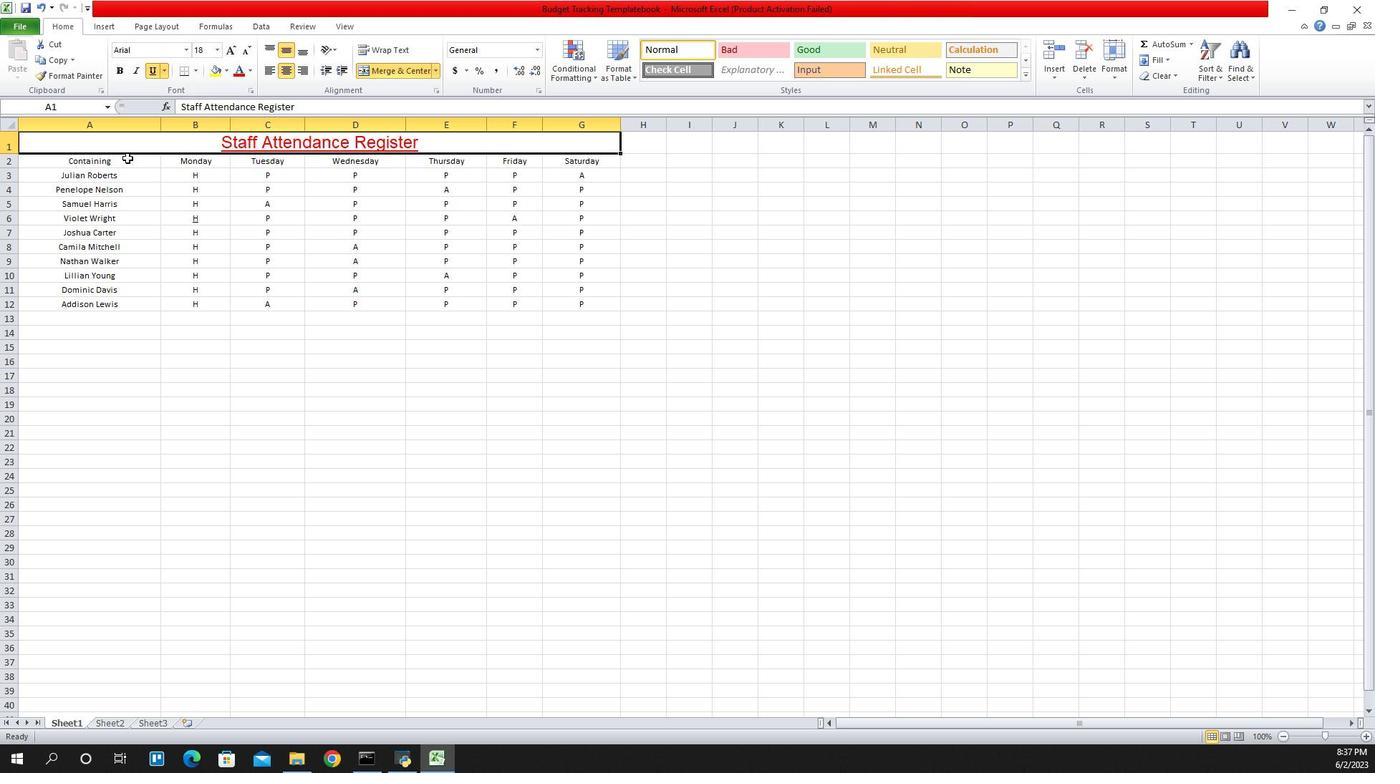 
Action: Mouse moved to (1234, 71)
Screenshot: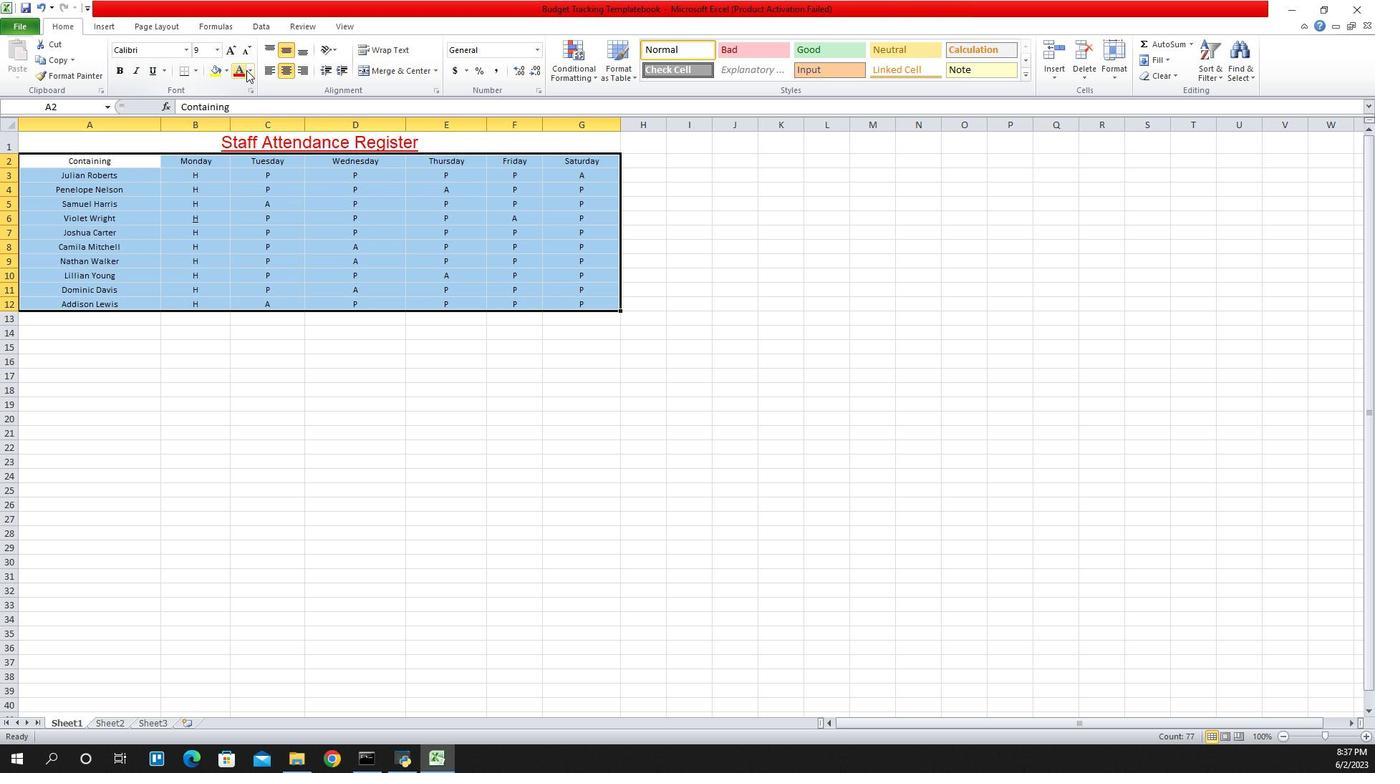 
Action: Mouse pressed left at (1234, 71)
Screenshot: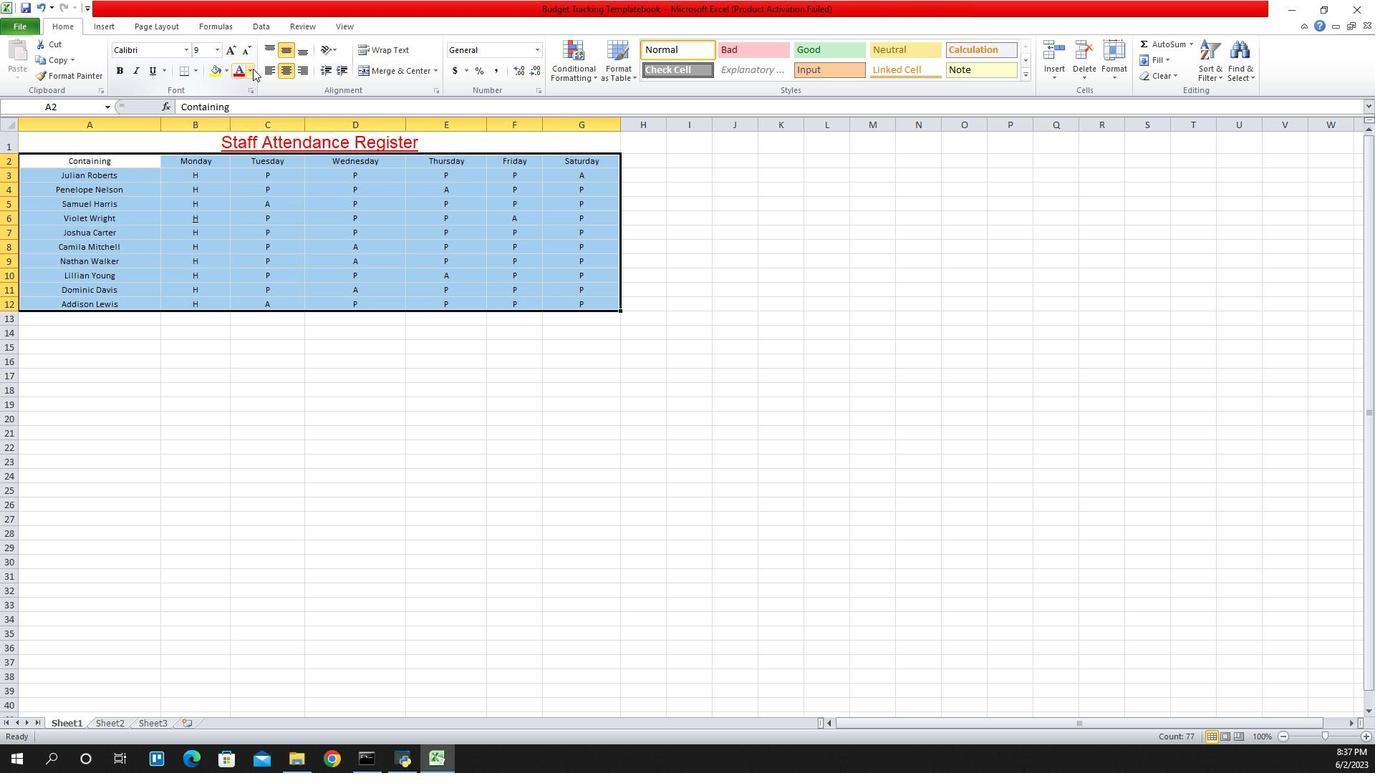 
Action: Mouse moved to (1230, 121)
Screenshot: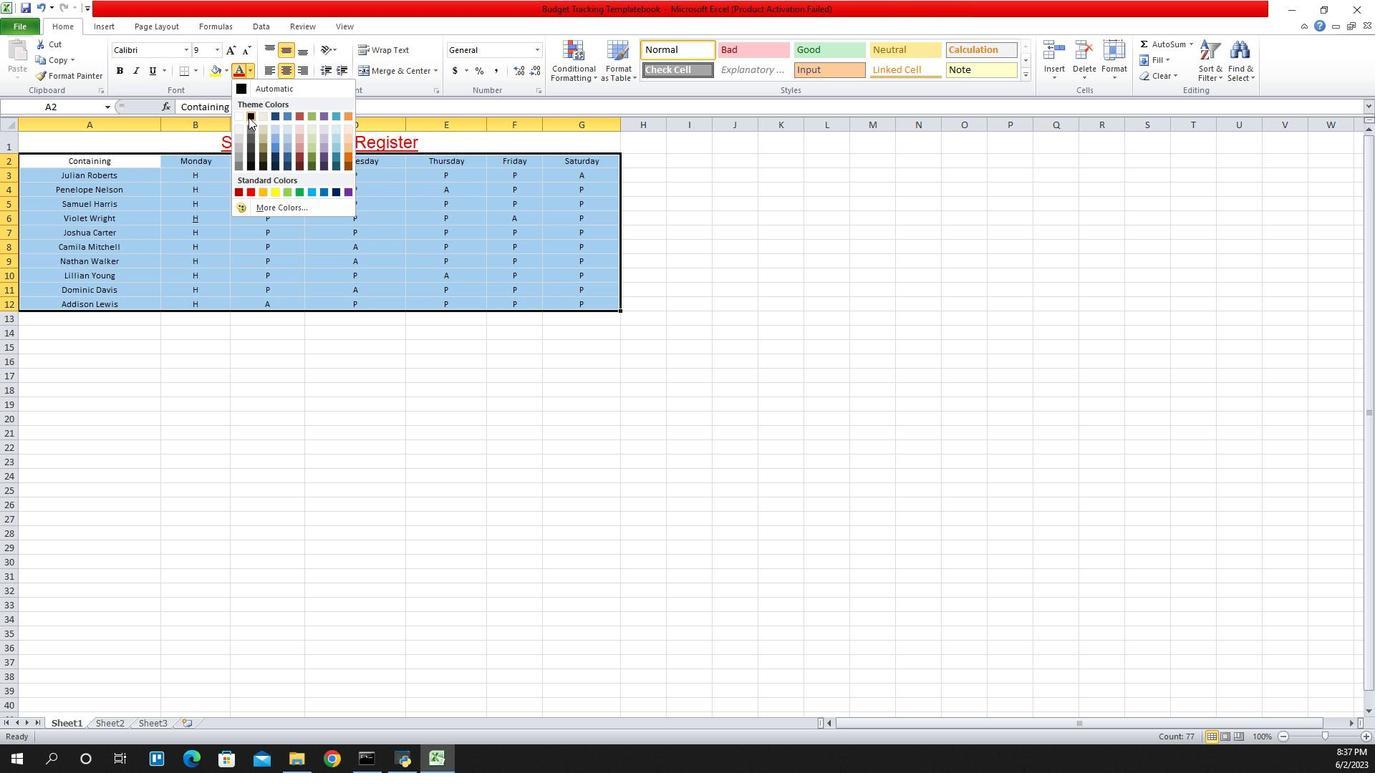 
Action: Mouse pressed left at (1230, 121)
Screenshot: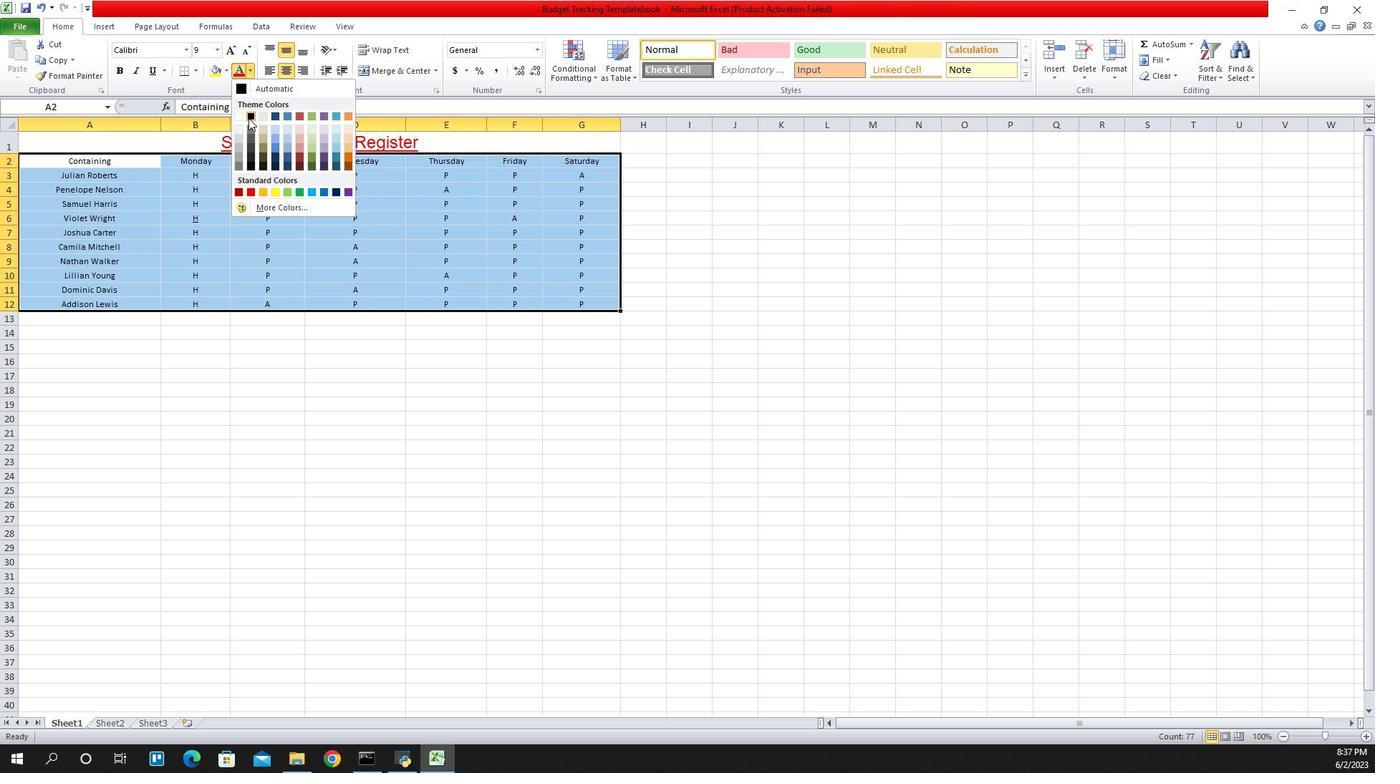 
Action: Mouse moved to (1170, 73)
Screenshot: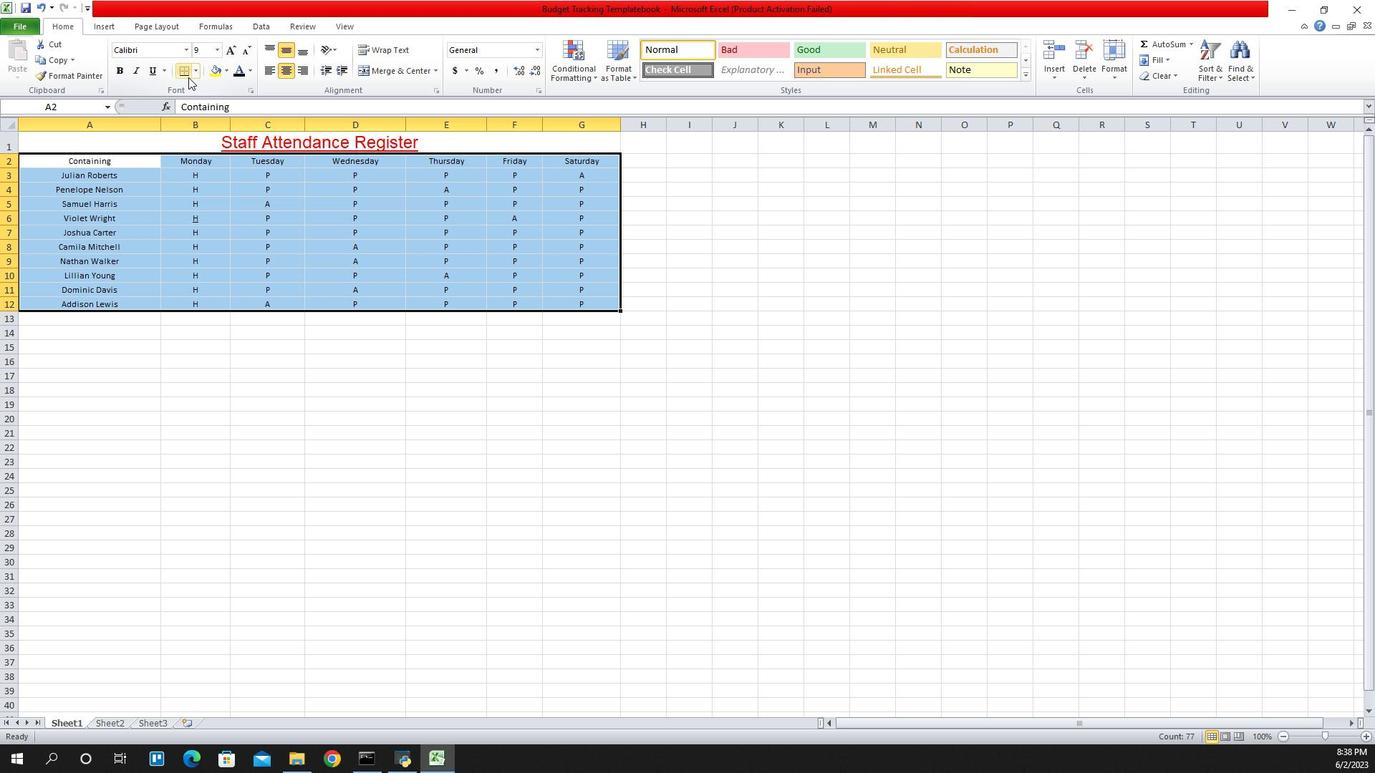 
Action: Mouse pressed left at (1170, 73)
Screenshot: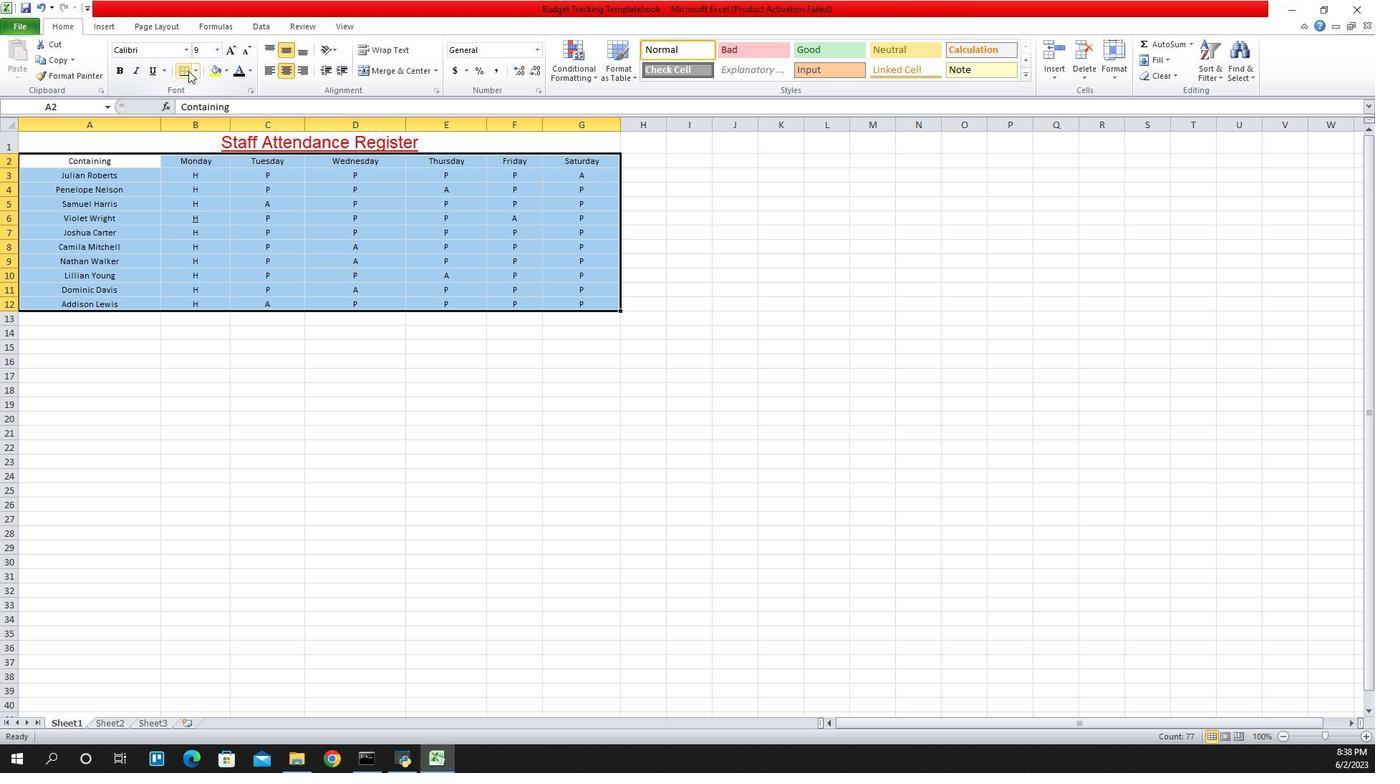 
Action: Mouse moved to (1175, 72)
Screenshot: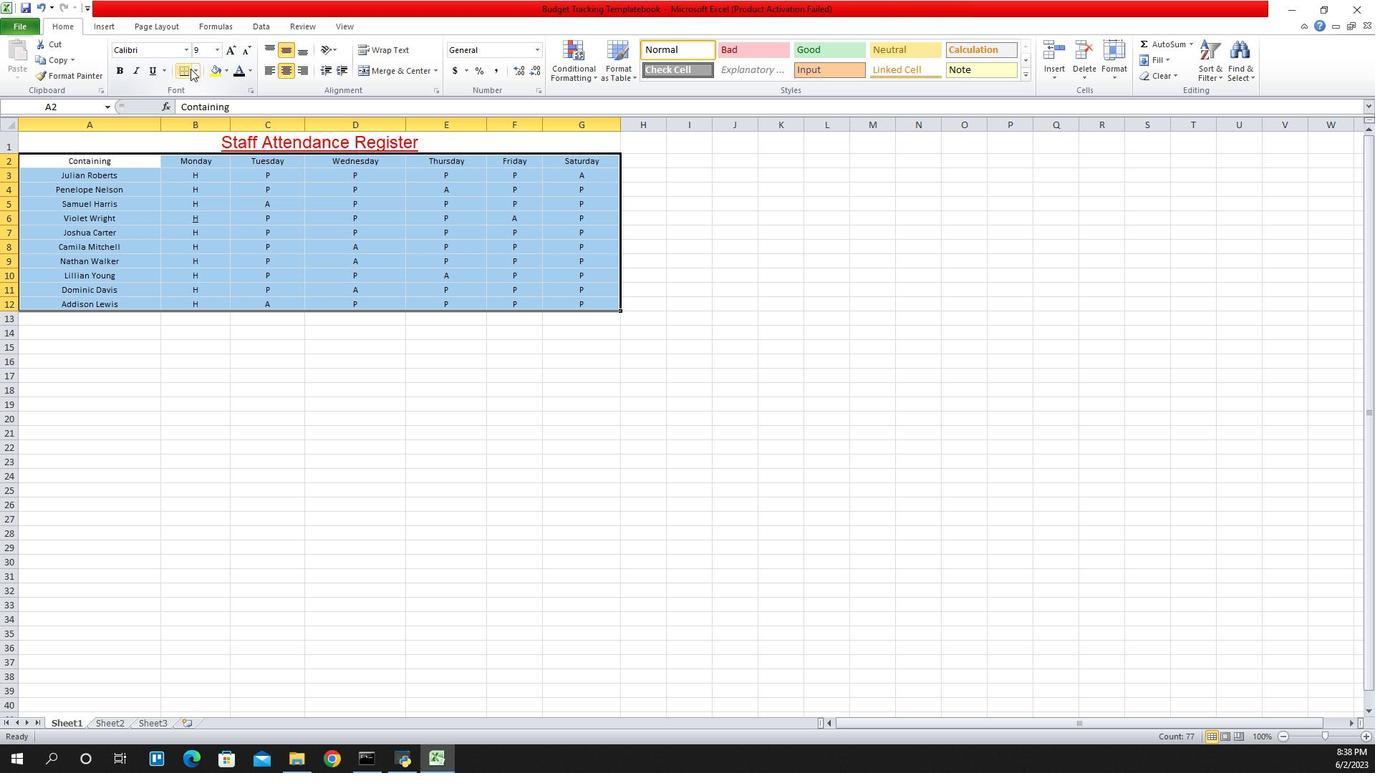
Action: Mouse pressed left at (1175, 72)
Screenshot: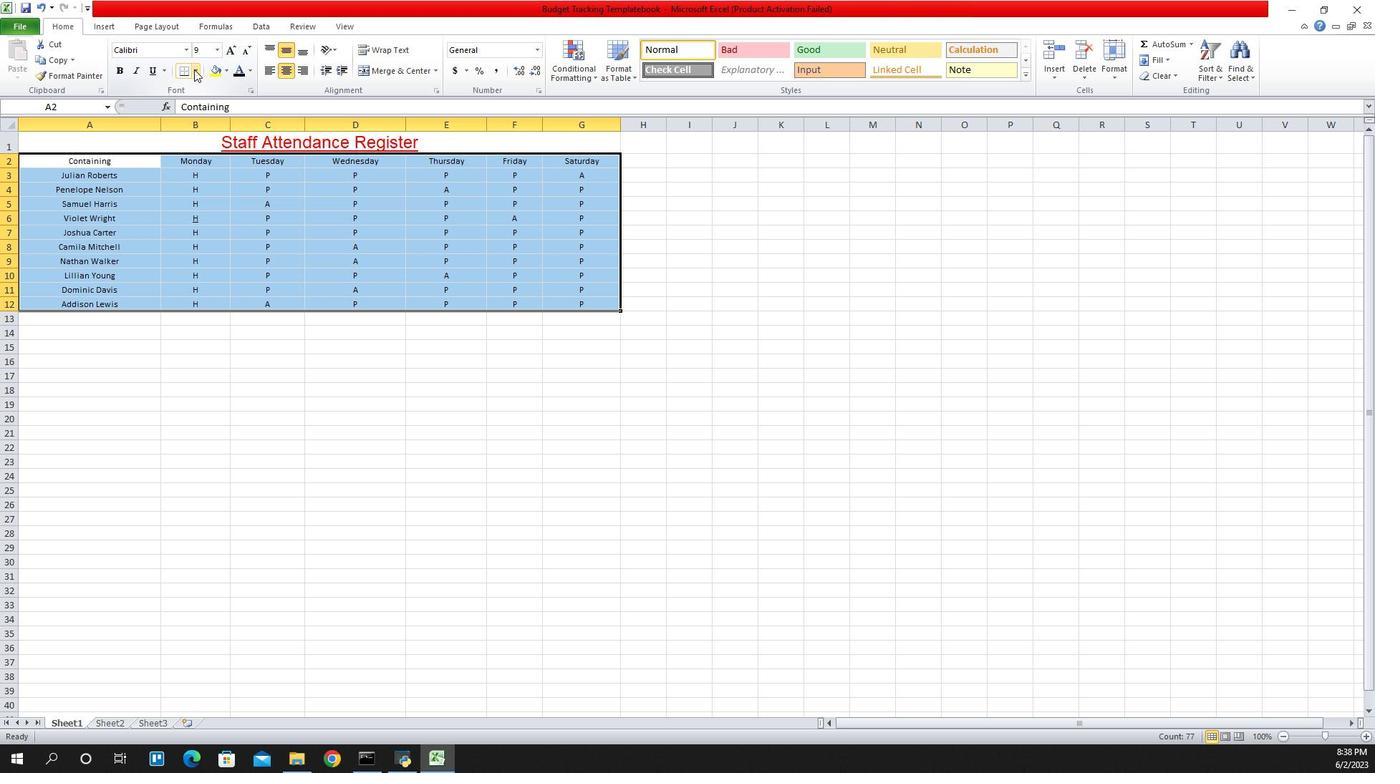 
Action: Mouse moved to (1187, 190)
Screenshot: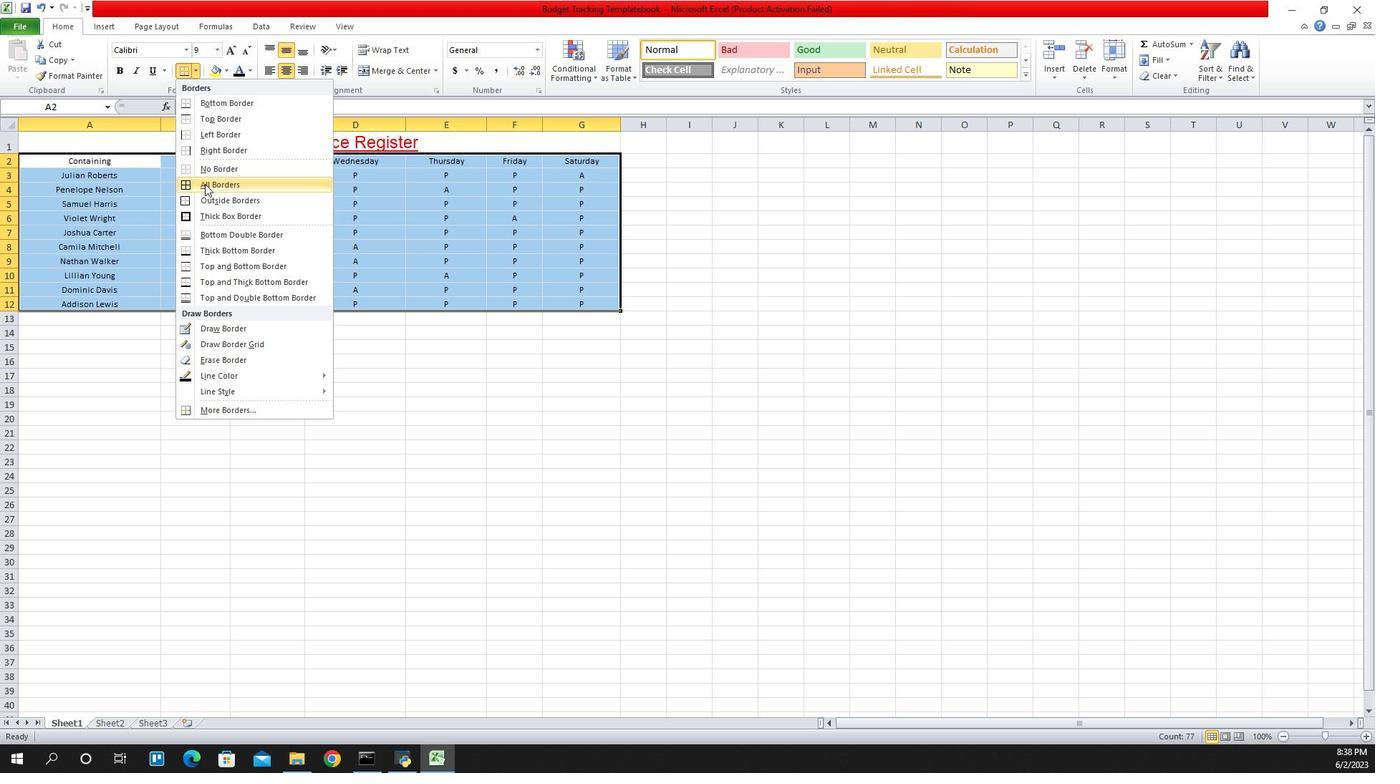 
Action: Mouse pressed left at (1187, 190)
Screenshot: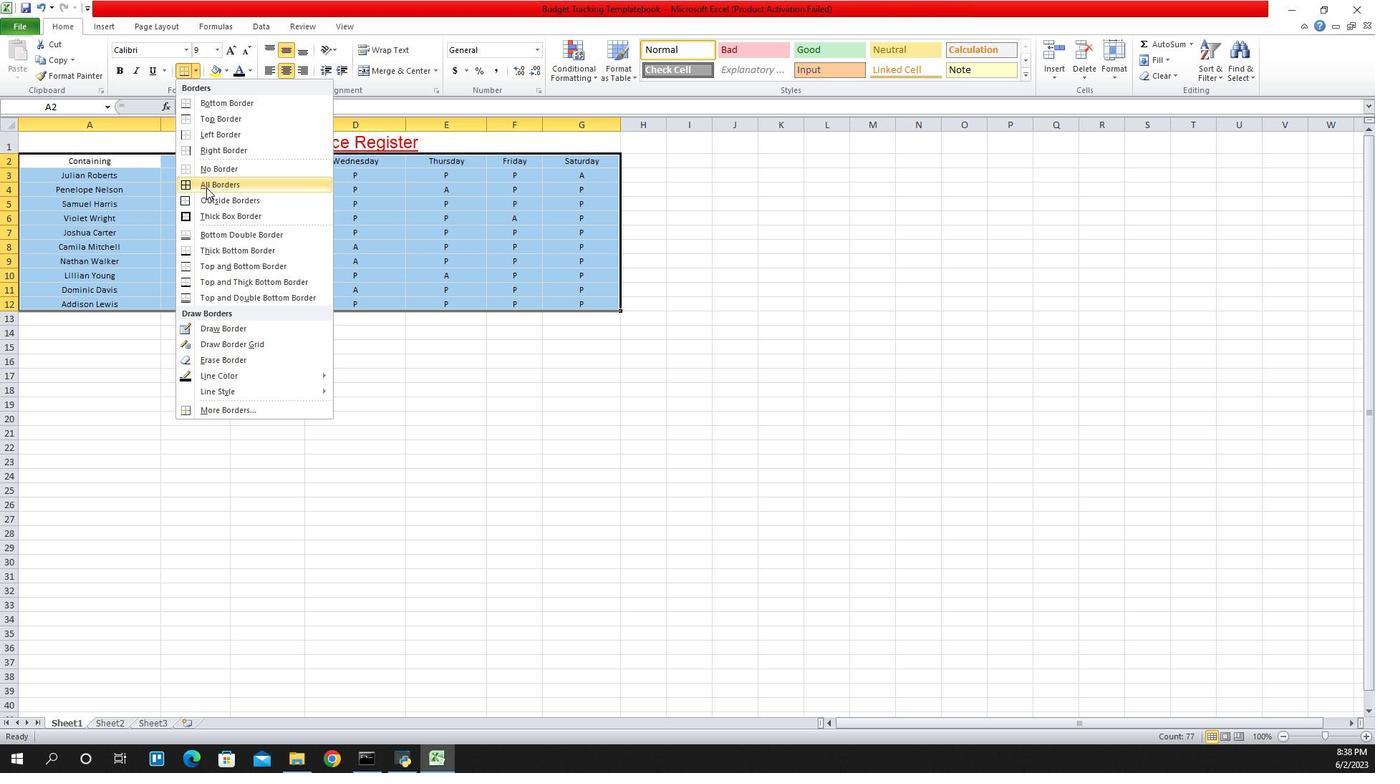 
Action: Mouse moved to (1112, 242)
Screenshot: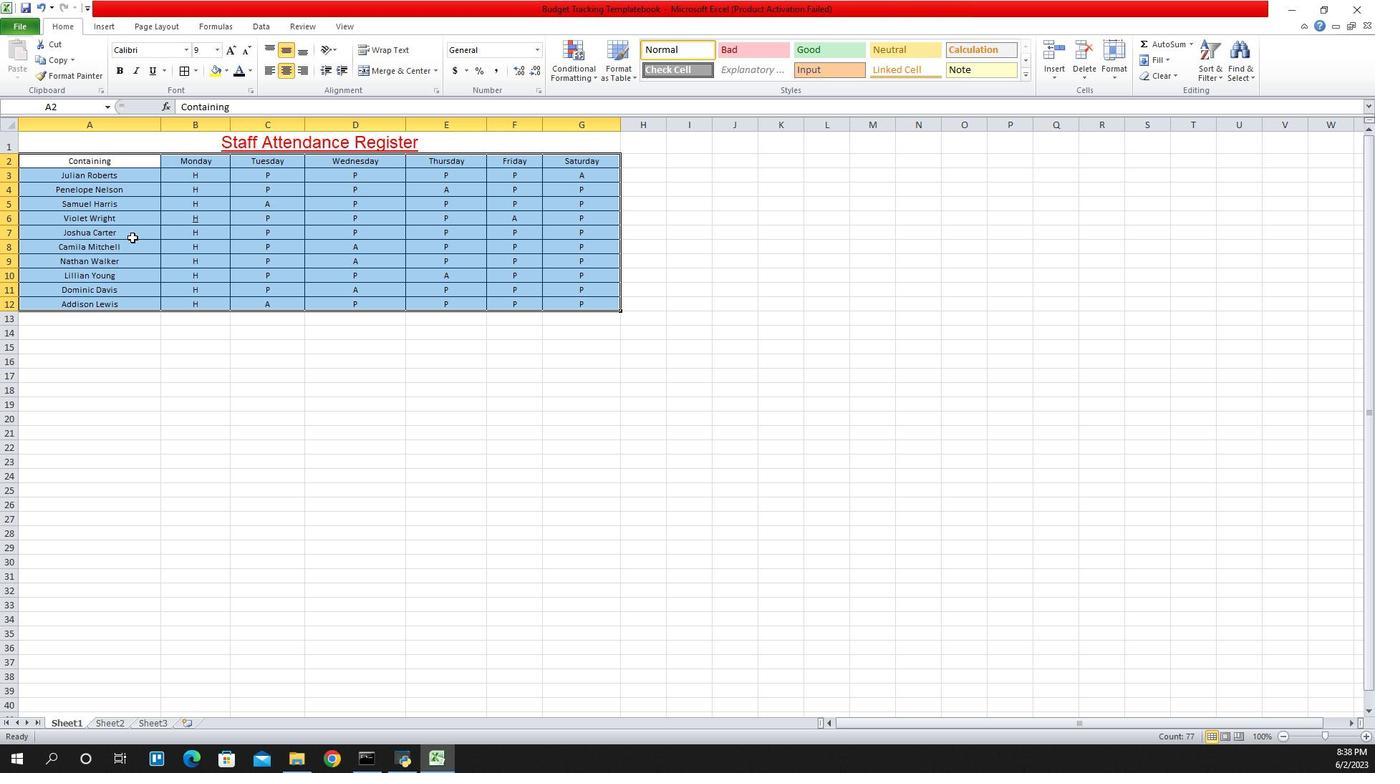 
